 Task: Create a due date automation trigger when advanced on, 2 working days before a card is due add fields without custom field "Resume" set to a date between 1 and 7 days from now at 11:00 AM.
Action: Mouse moved to (1118, 310)
Screenshot: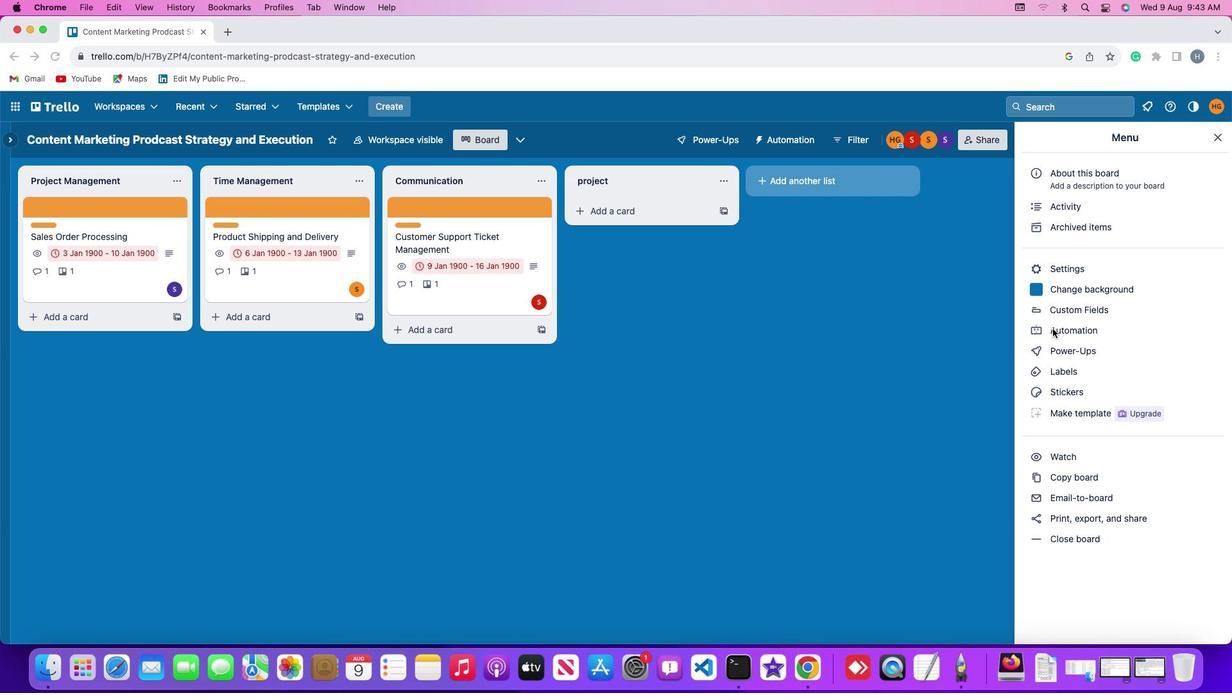 
Action: Mouse pressed left at (1118, 310)
Screenshot: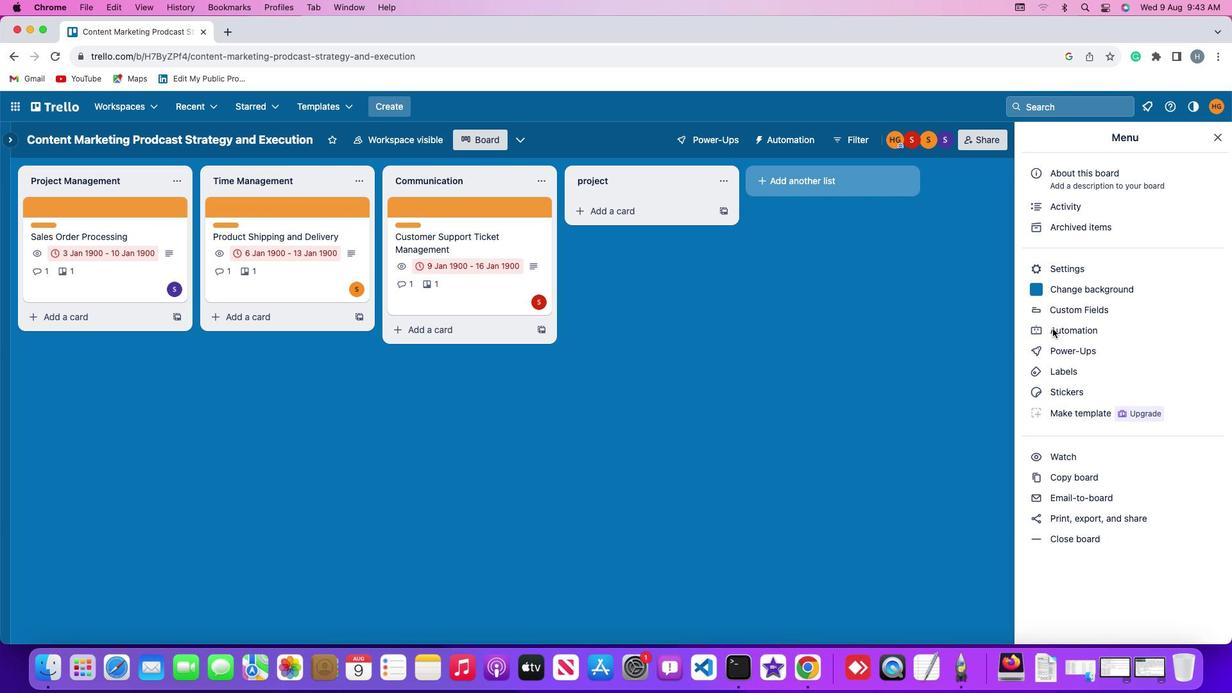 
Action: Mouse pressed left at (1118, 310)
Screenshot: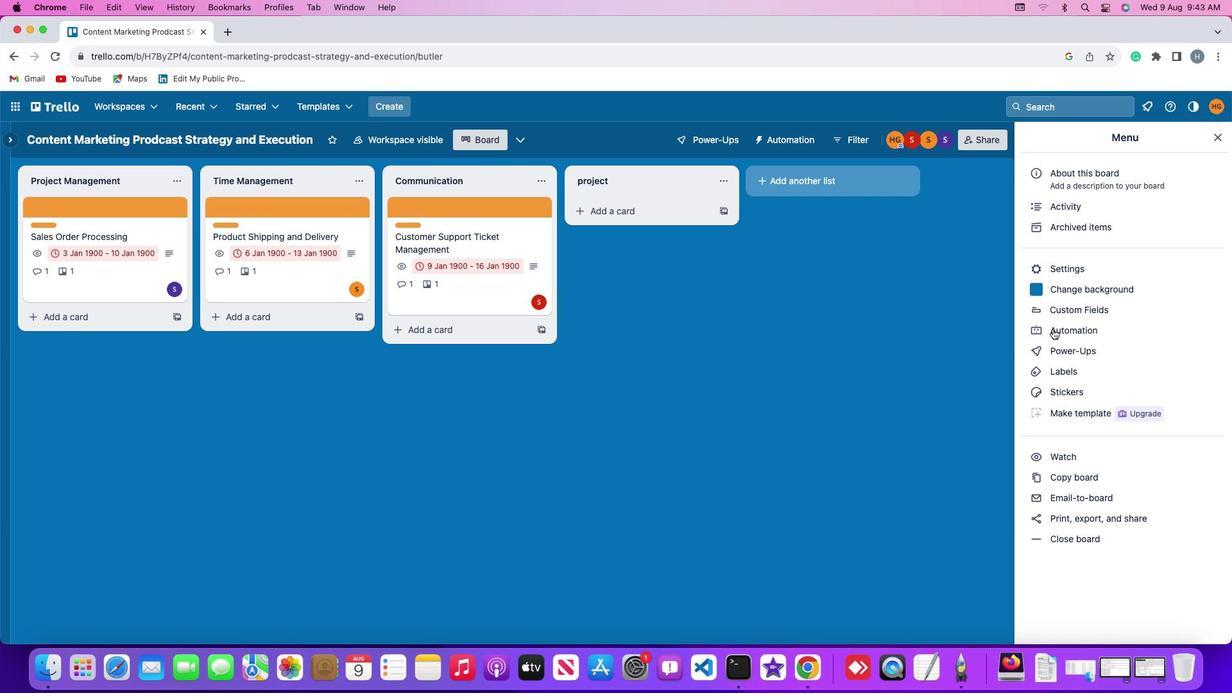 
Action: Mouse moved to (50, 288)
Screenshot: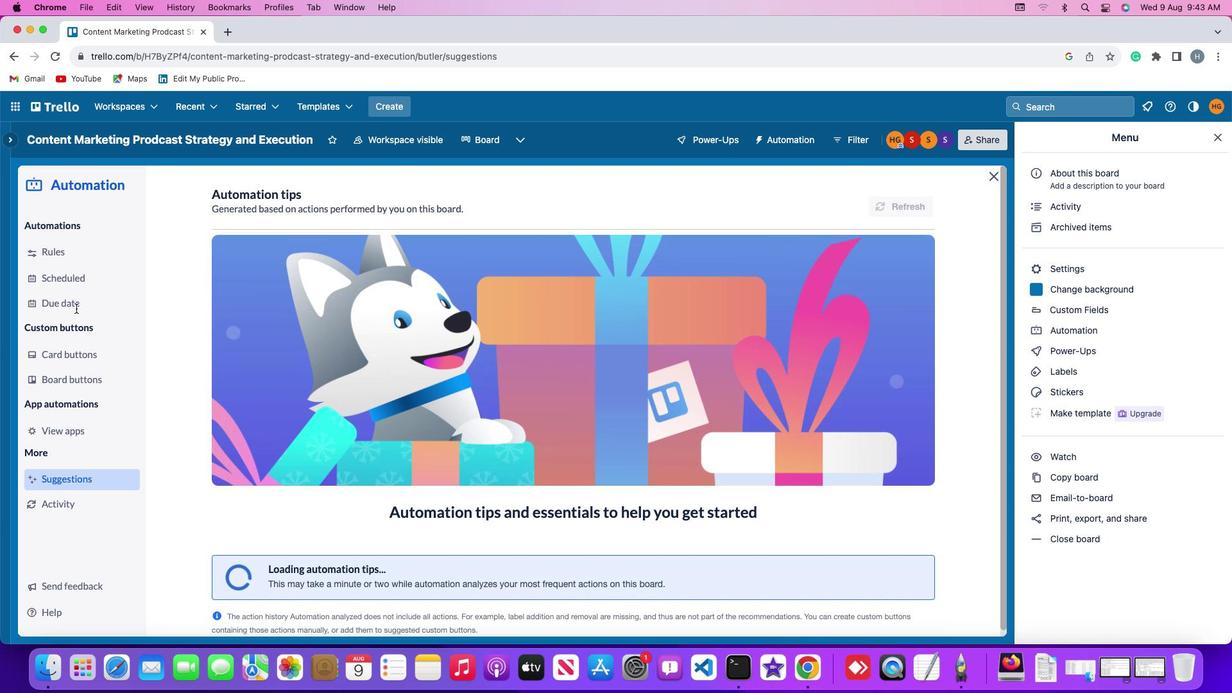 
Action: Mouse pressed left at (50, 288)
Screenshot: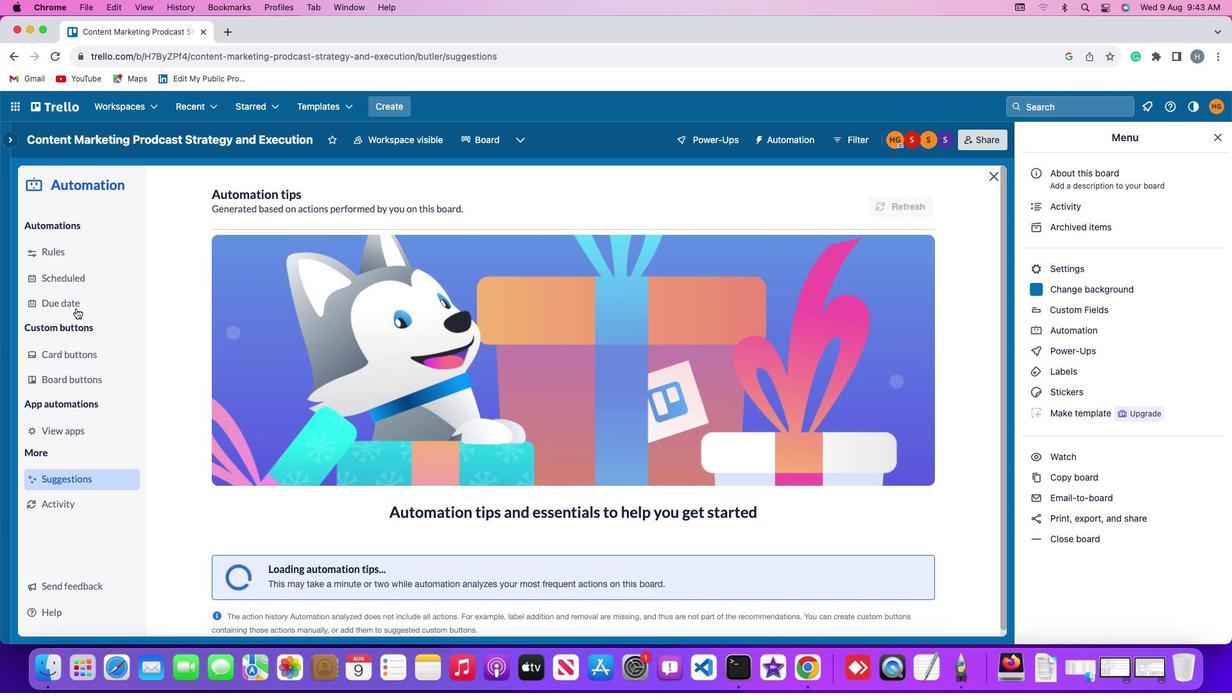 
Action: Mouse moved to (896, 170)
Screenshot: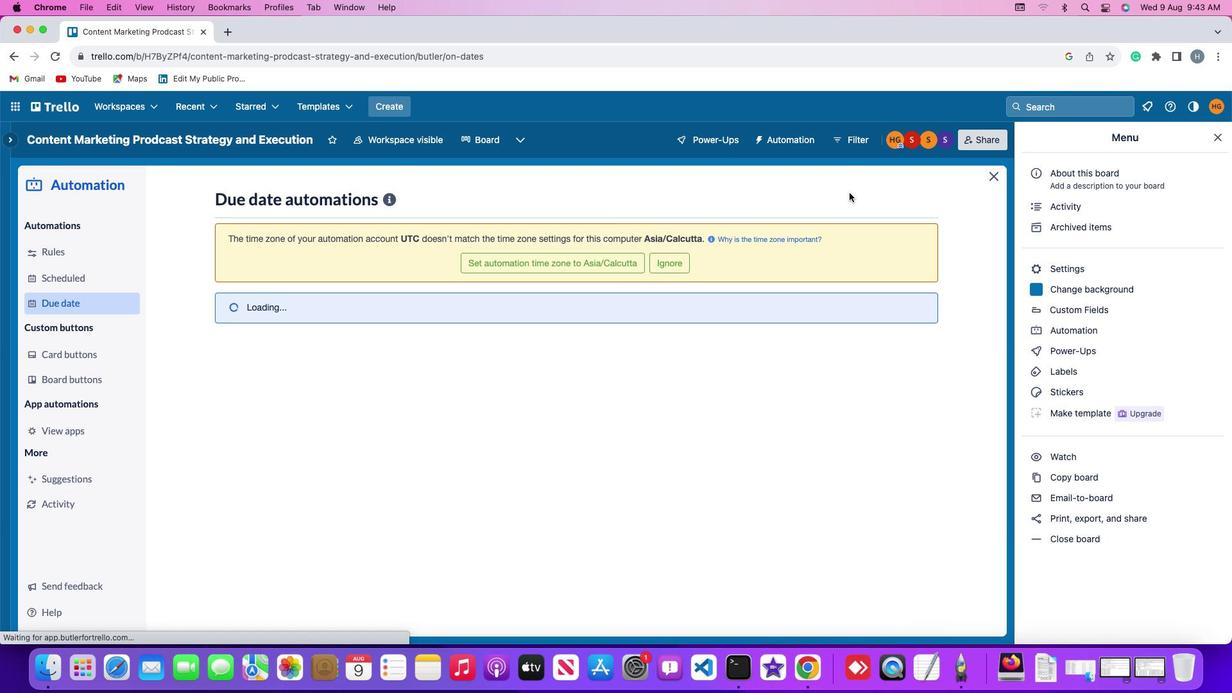 
Action: Mouse pressed left at (896, 170)
Screenshot: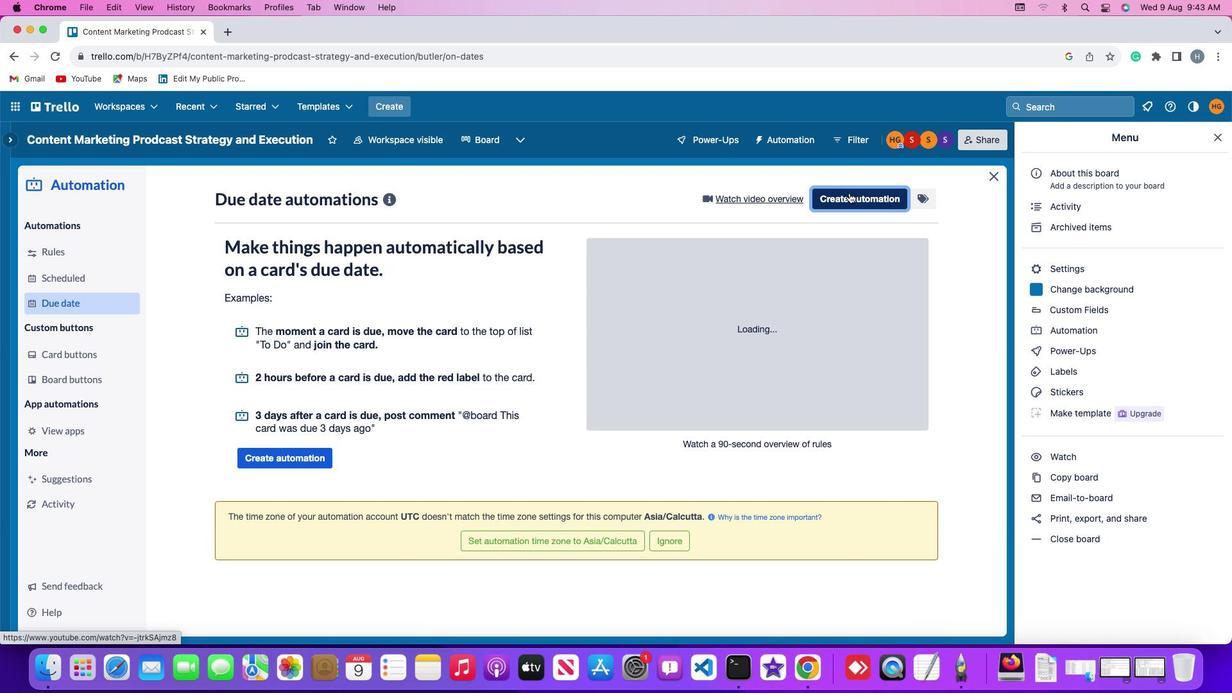 
Action: Mouse moved to (305, 303)
Screenshot: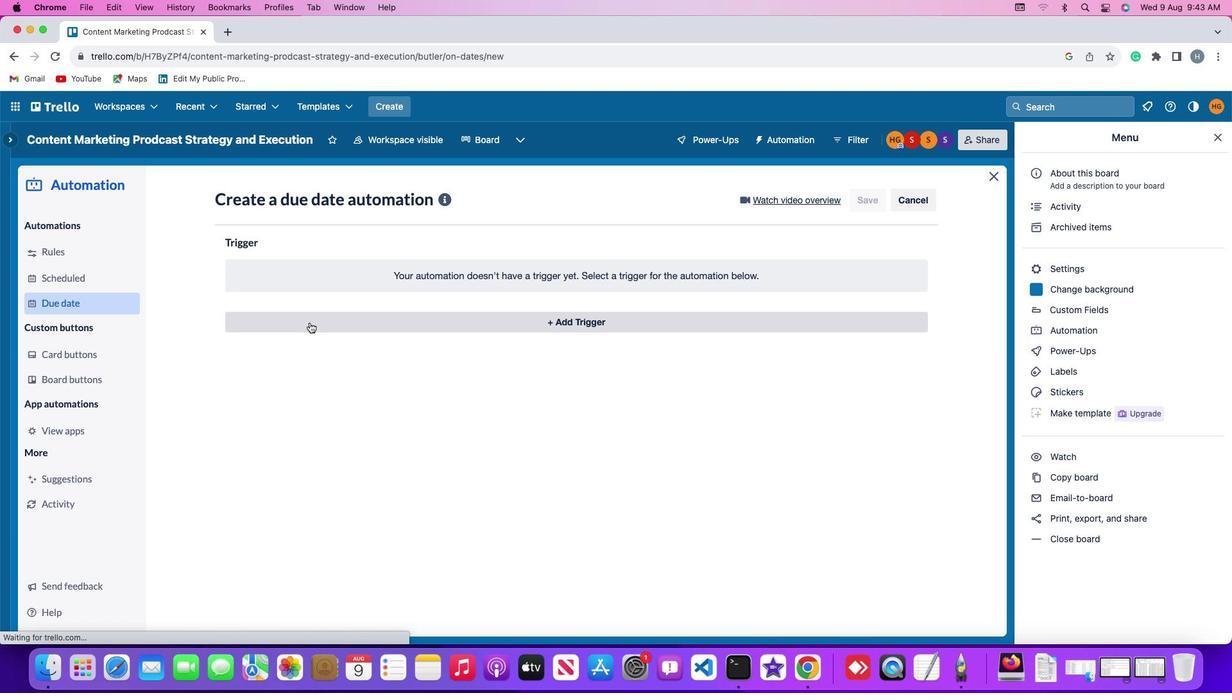 
Action: Mouse pressed left at (305, 303)
Screenshot: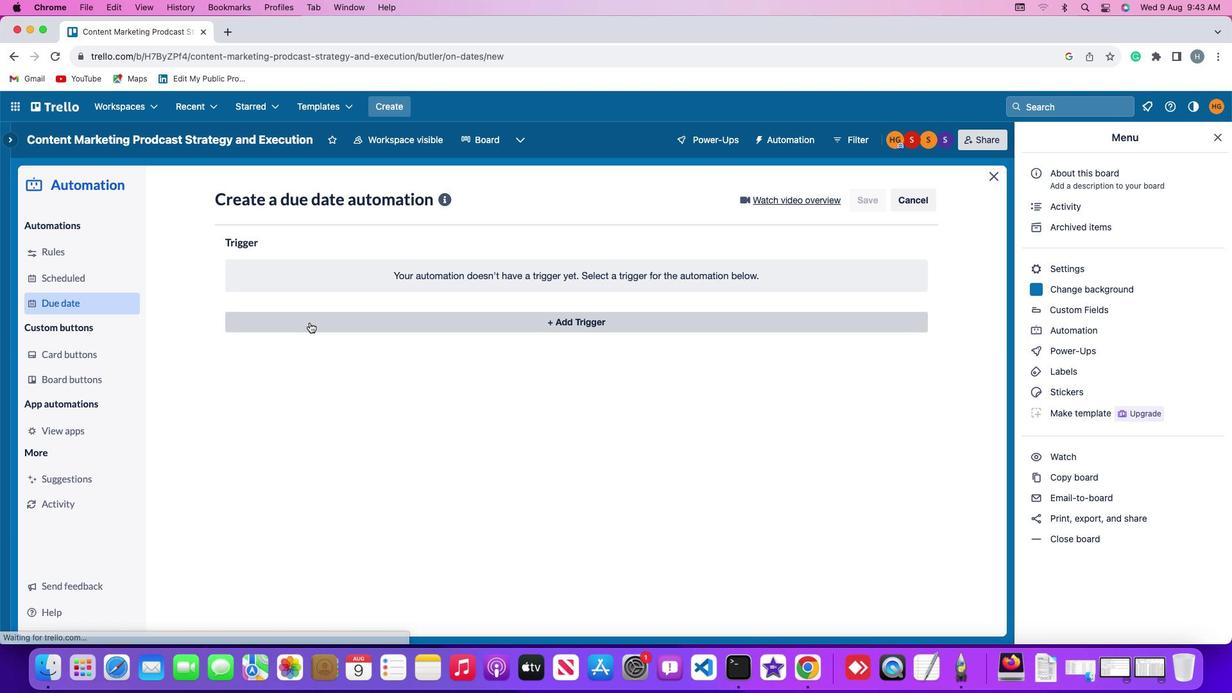 
Action: Mouse moved to (242, 509)
Screenshot: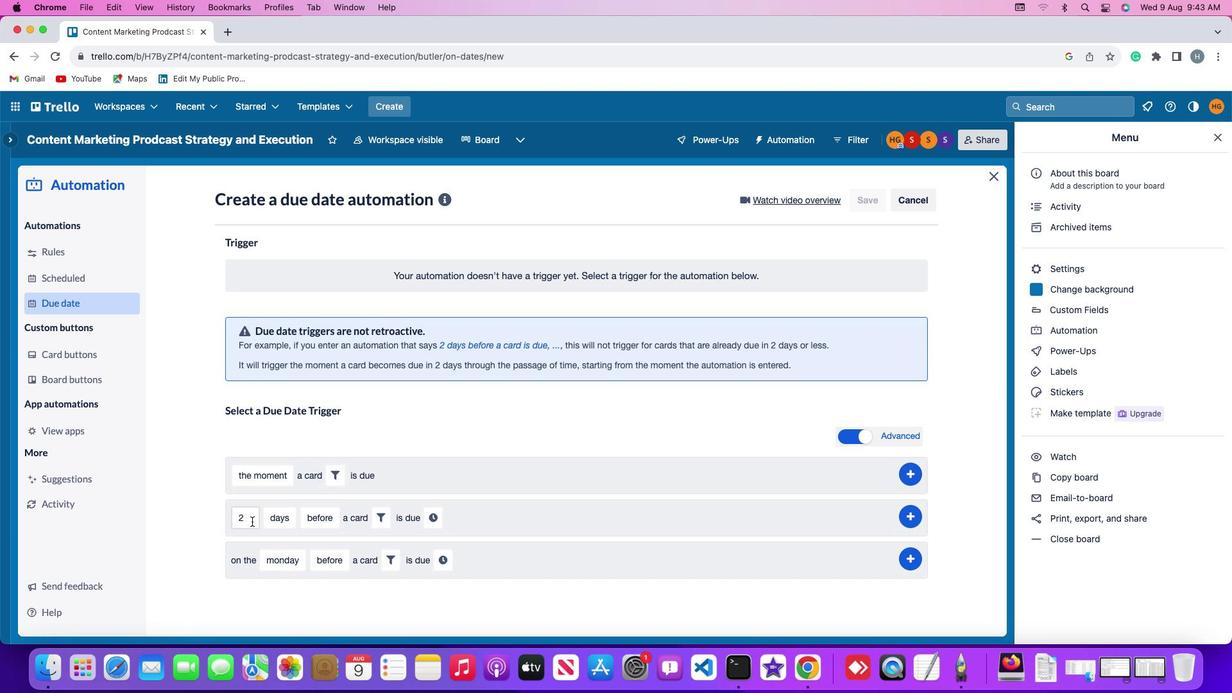 
Action: Mouse pressed left at (242, 509)
Screenshot: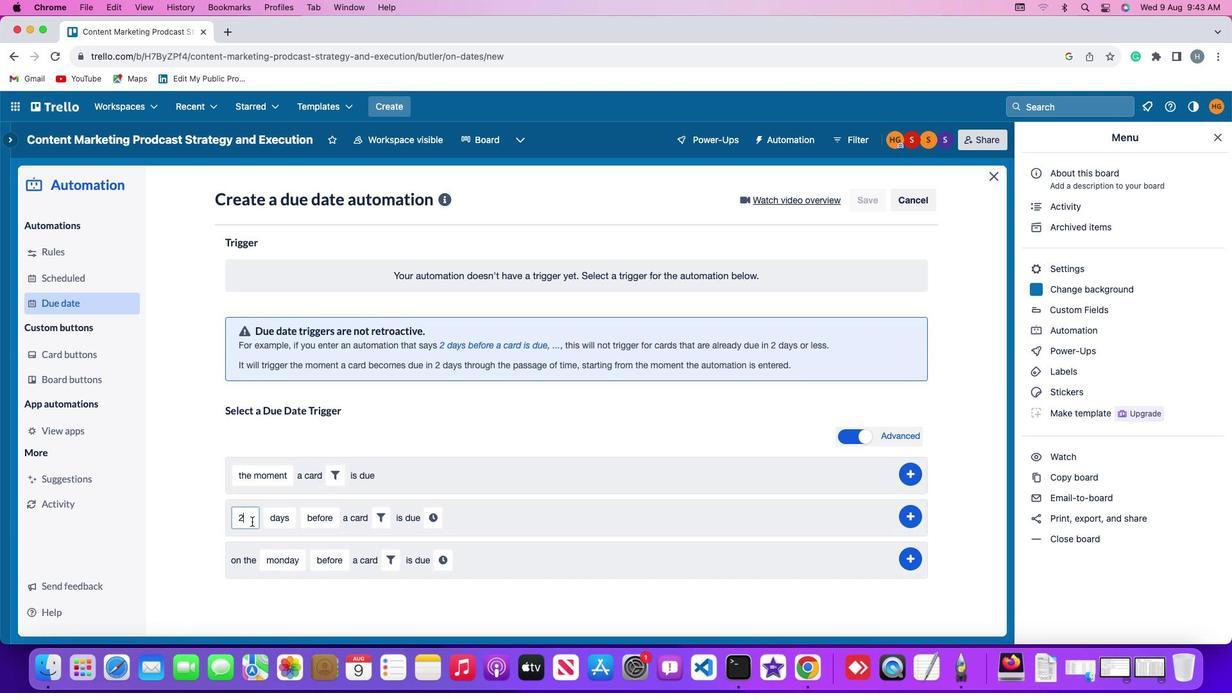 
Action: Key pressed Key.backspace'2'
Screenshot: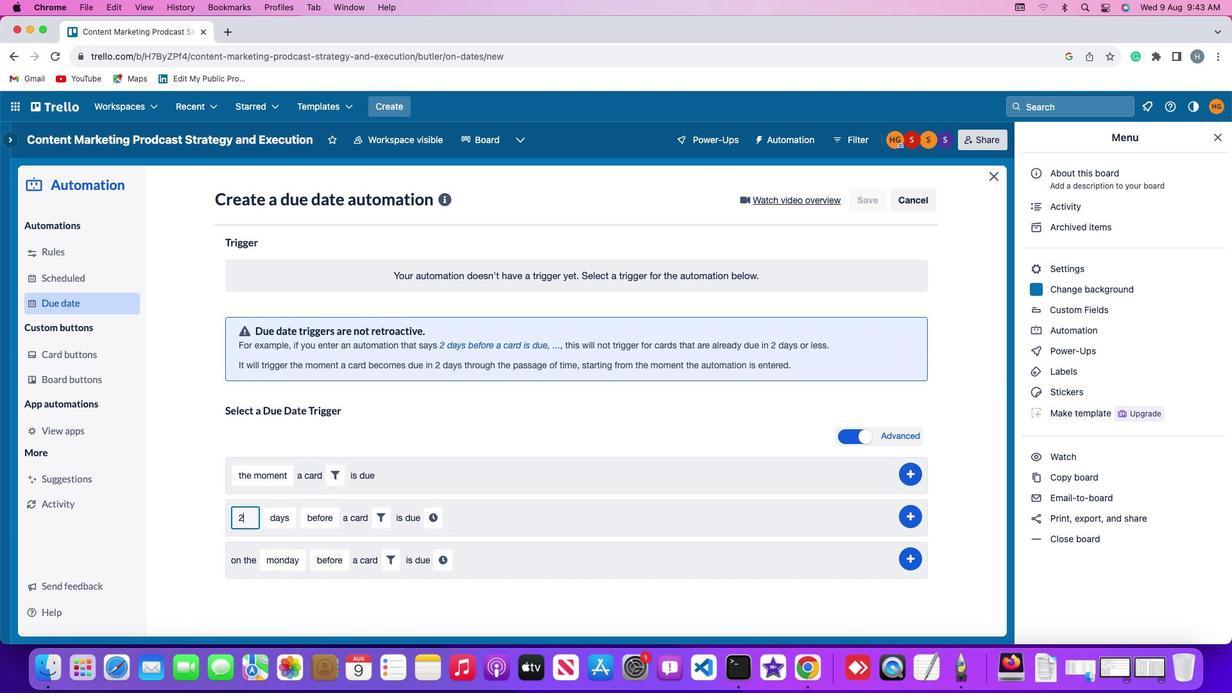 
Action: Mouse moved to (267, 511)
Screenshot: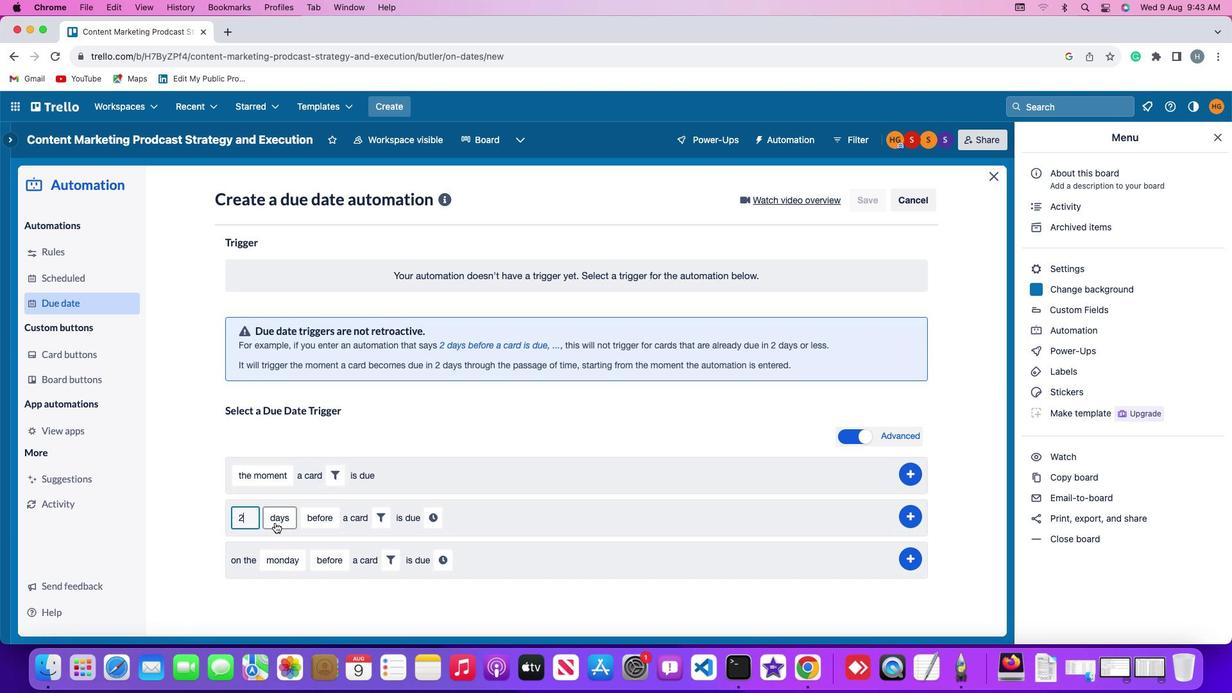
Action: Mouse pressed left at (267, 511)
Screenshot: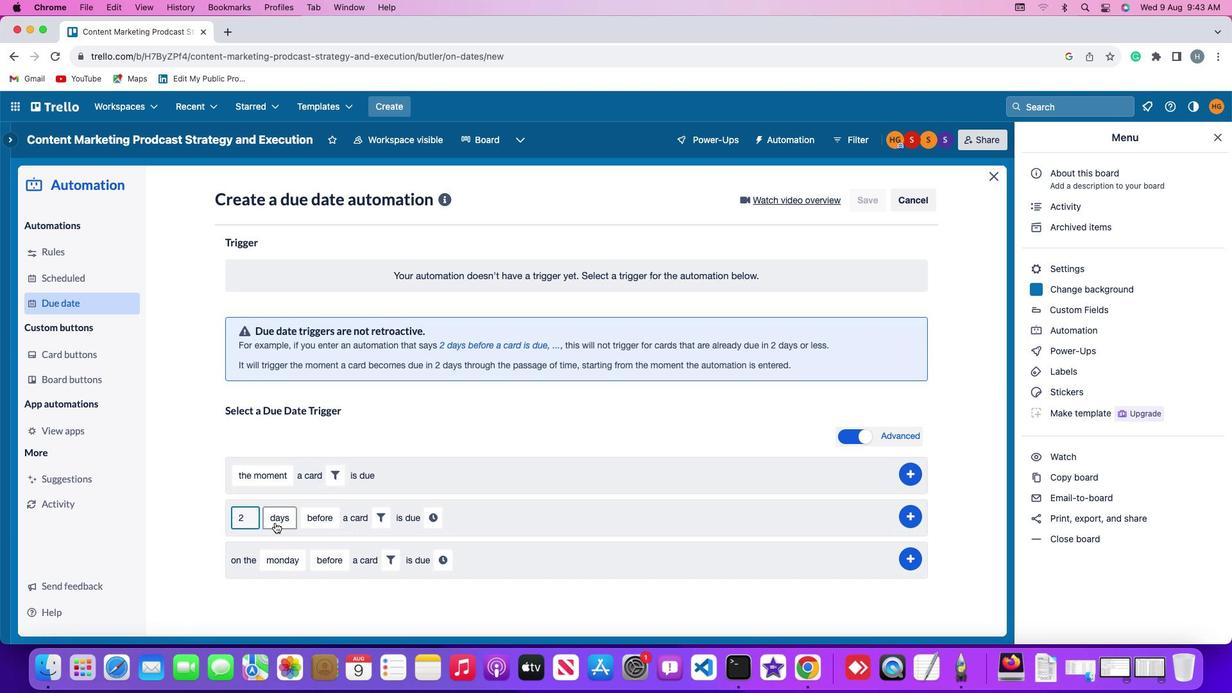 
Action: Mouse moved to (272, 554)
Screenshot: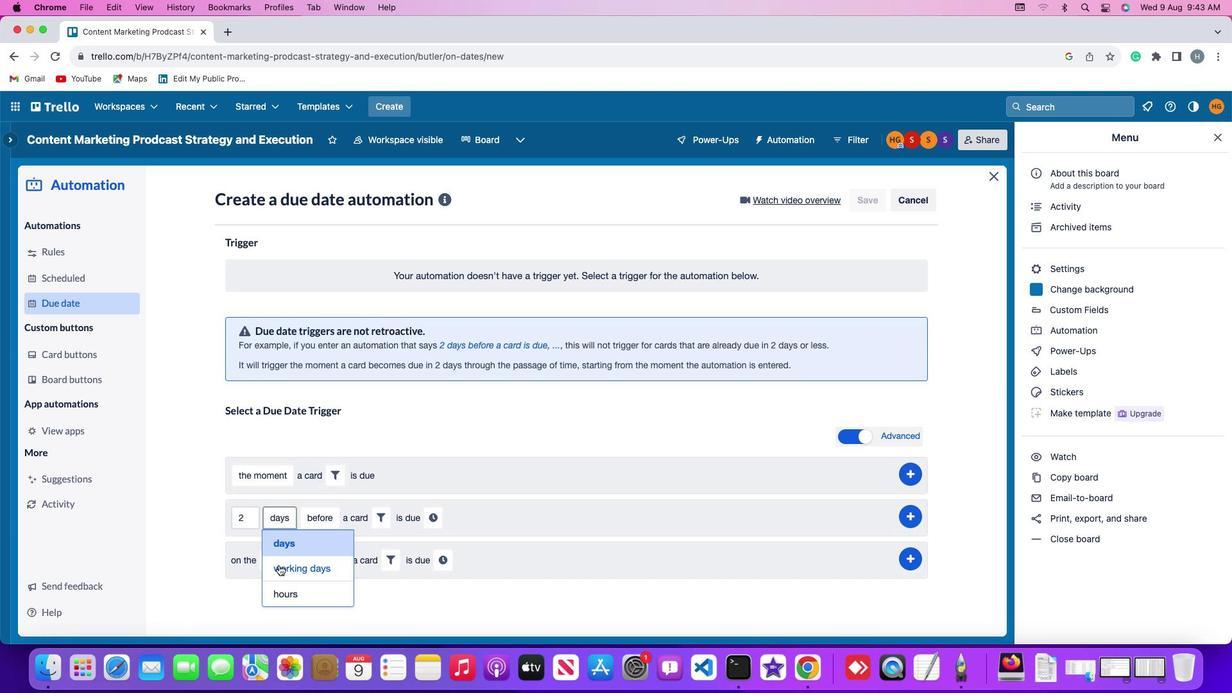 
Action: Mouse pressed left at (272, 554)
Screenshot: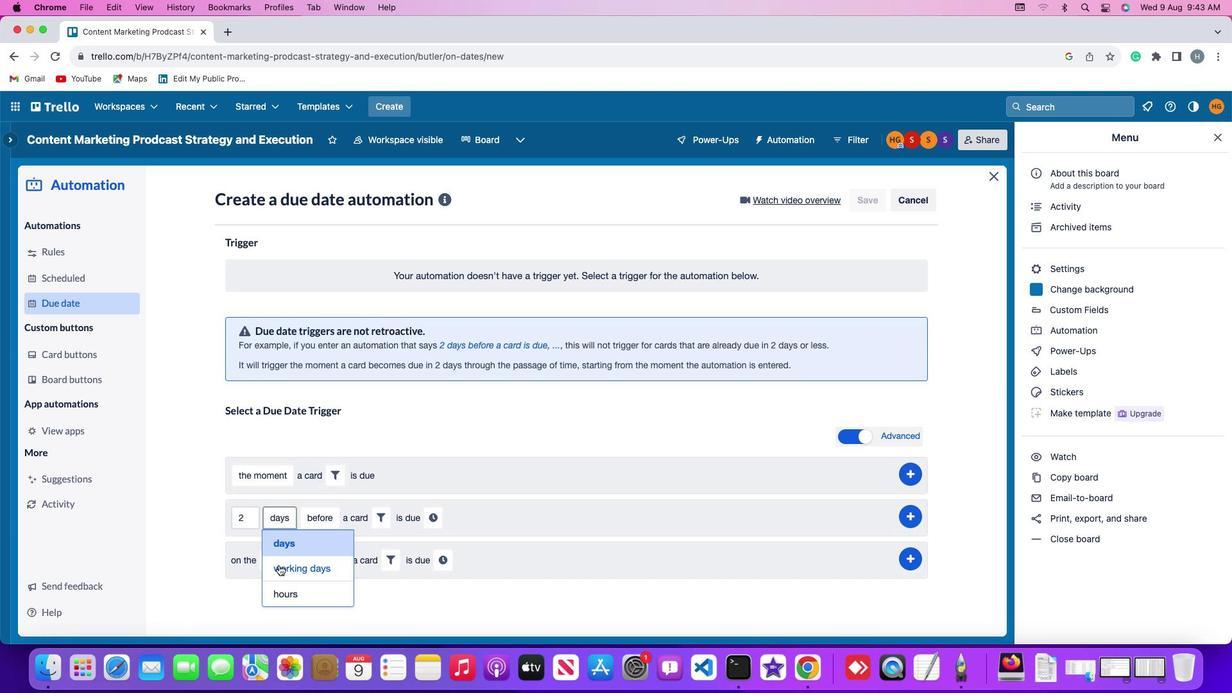 
Action: Mouse moved to (348, 509)
Screenshot: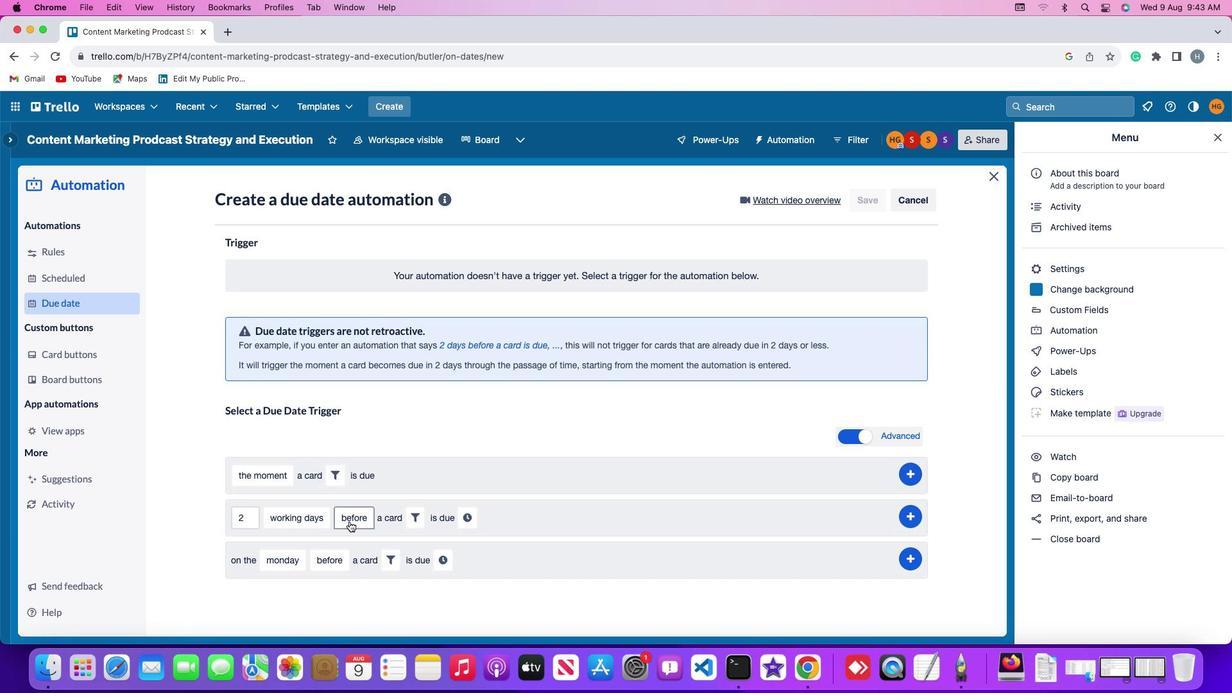 
Action: Mouse pressed left at (348, 509)
Screenshot: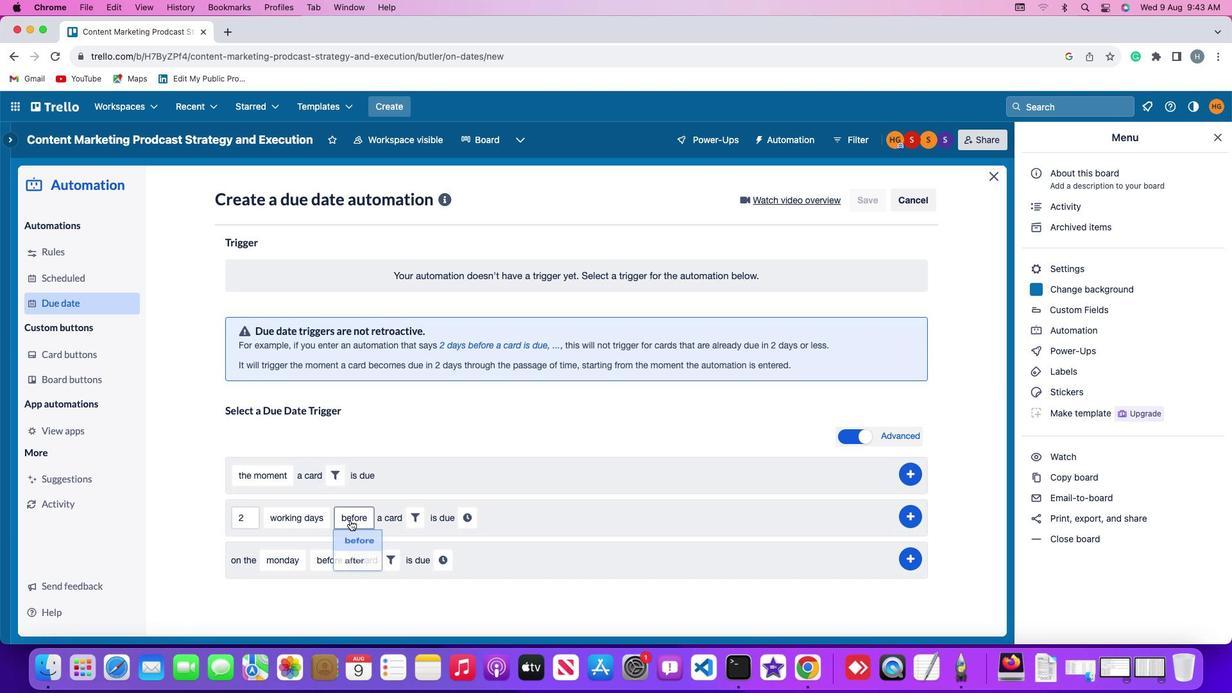 
Action: Mouse moved to (356, 525)
Screenshot: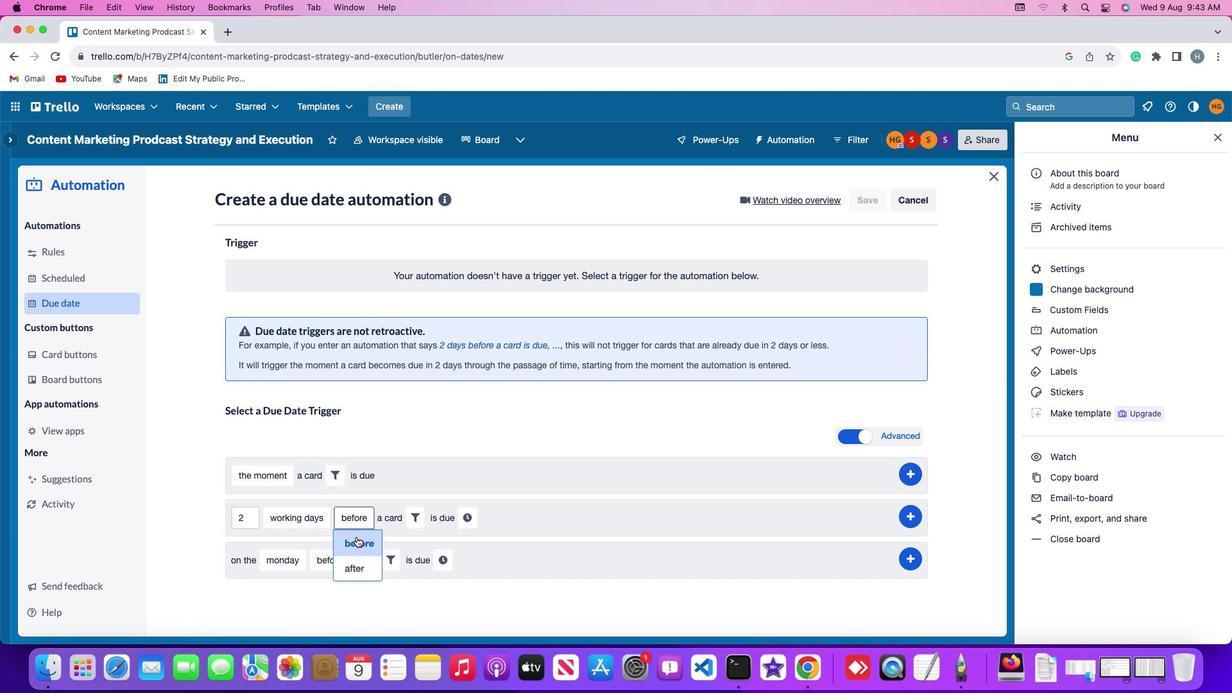 
Action: Mouse pressed left at (356, 525)
Screenshot: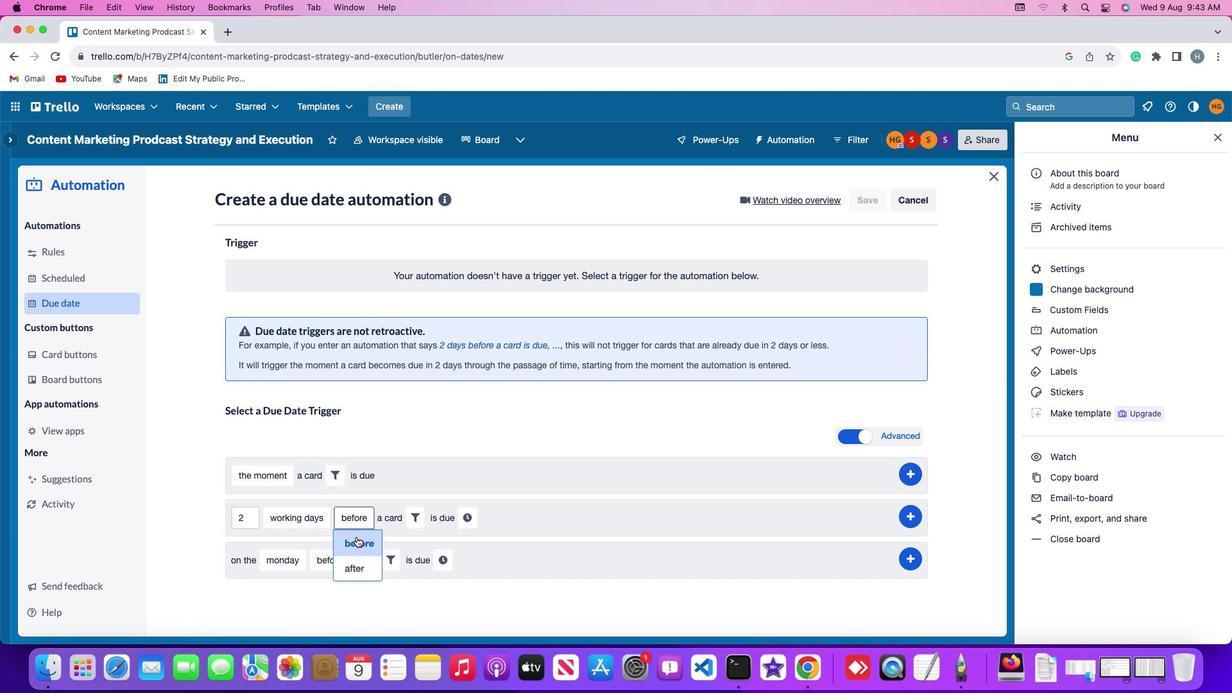 
Action: Mouse moved to (421, 503)
Screenshot: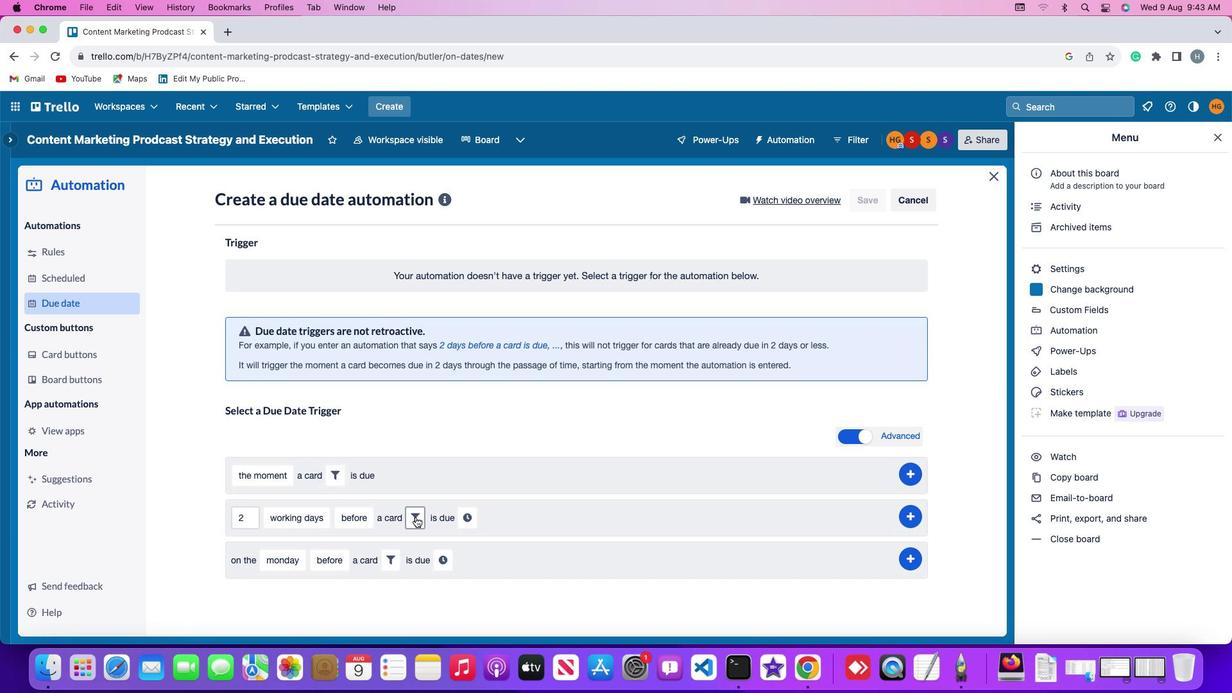 
Action: Mouse pressed left at (421, 503)
Screenshot: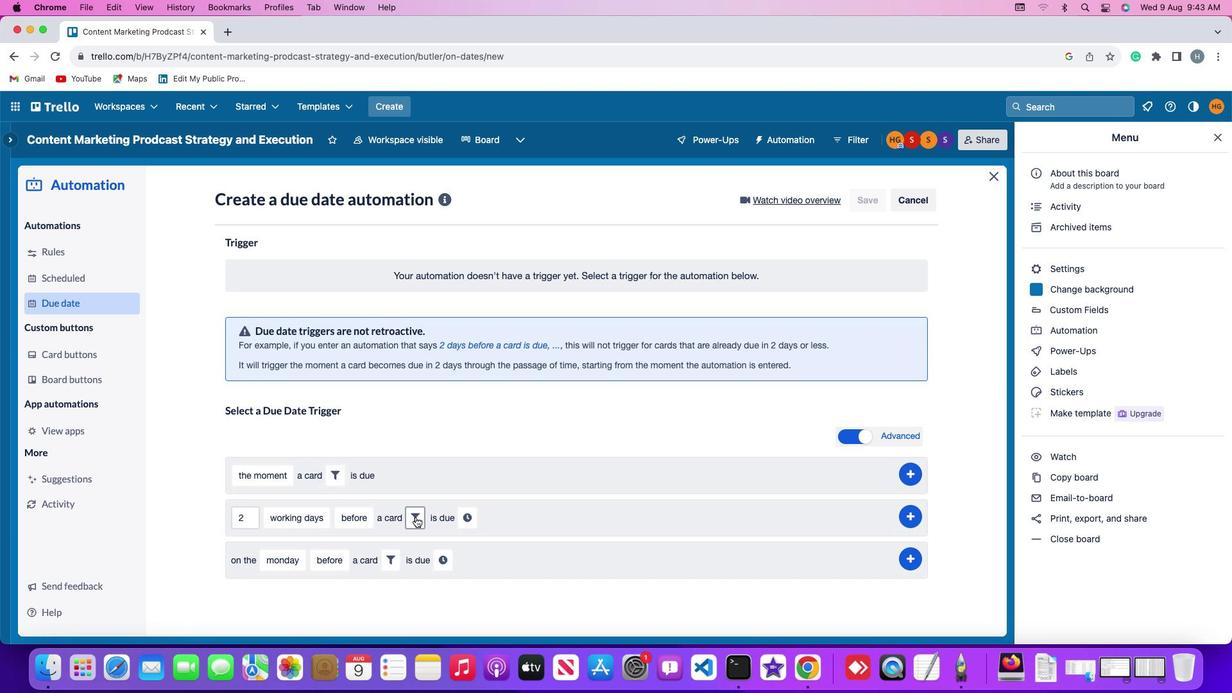 
Action: Mouse moved to (657, 548)
Screenshot: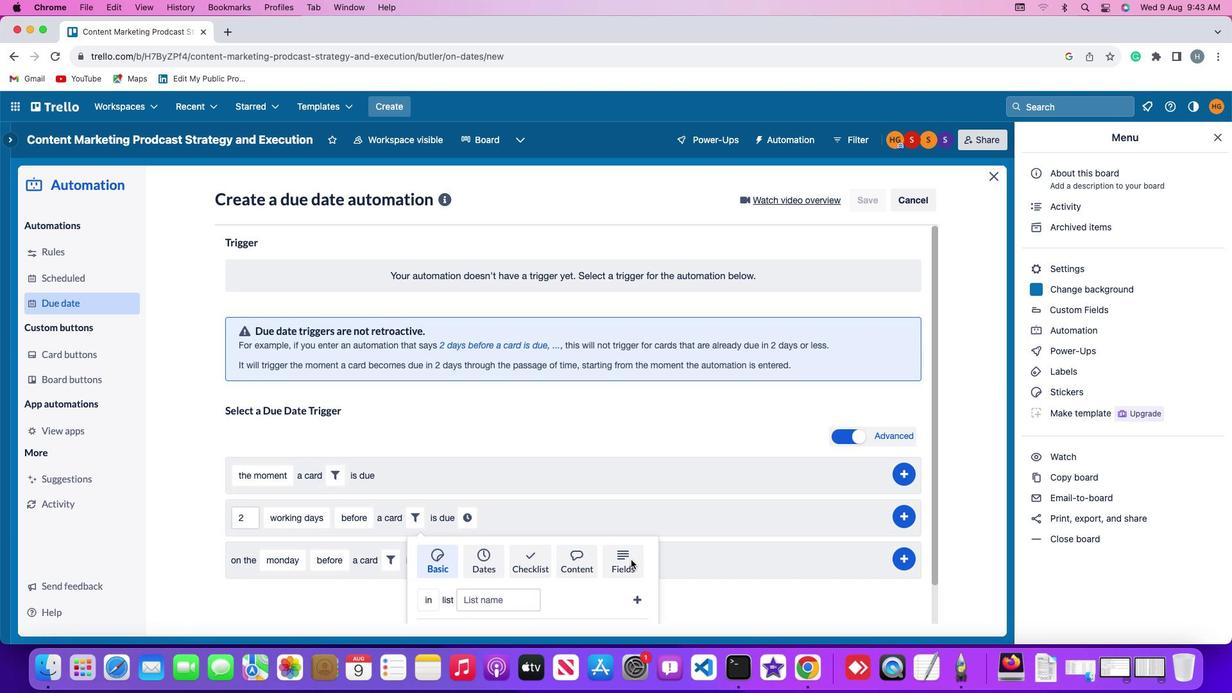 
Action: Mouse pressed left at (657, 548)
Screenshot: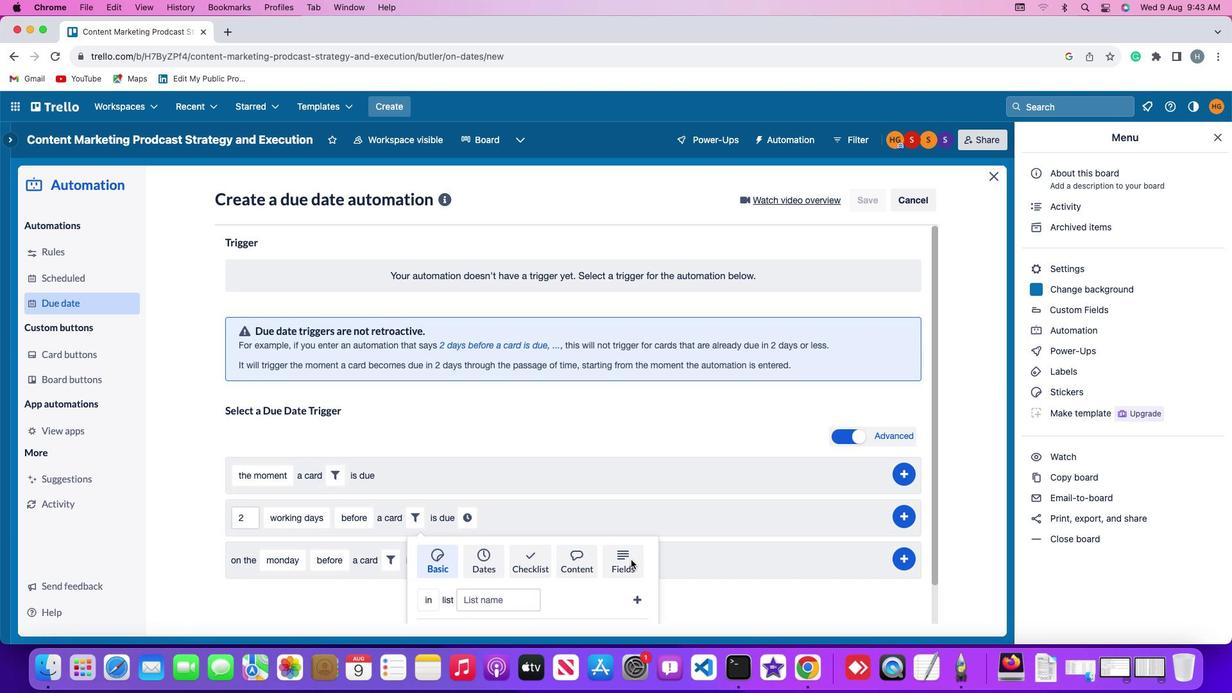 
Action: Mouse moved to (382, 582)
Screenshot: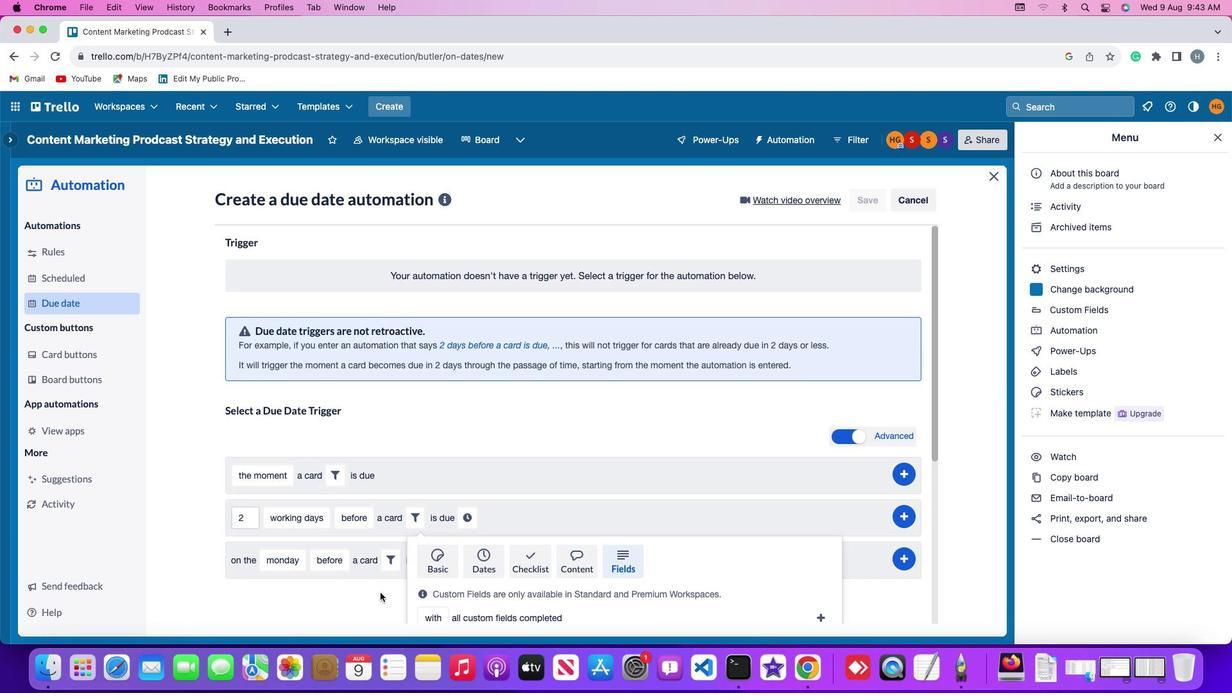 
Action: Mouse scrolled (382, 582) with delta (-33, -29)
Screenshot: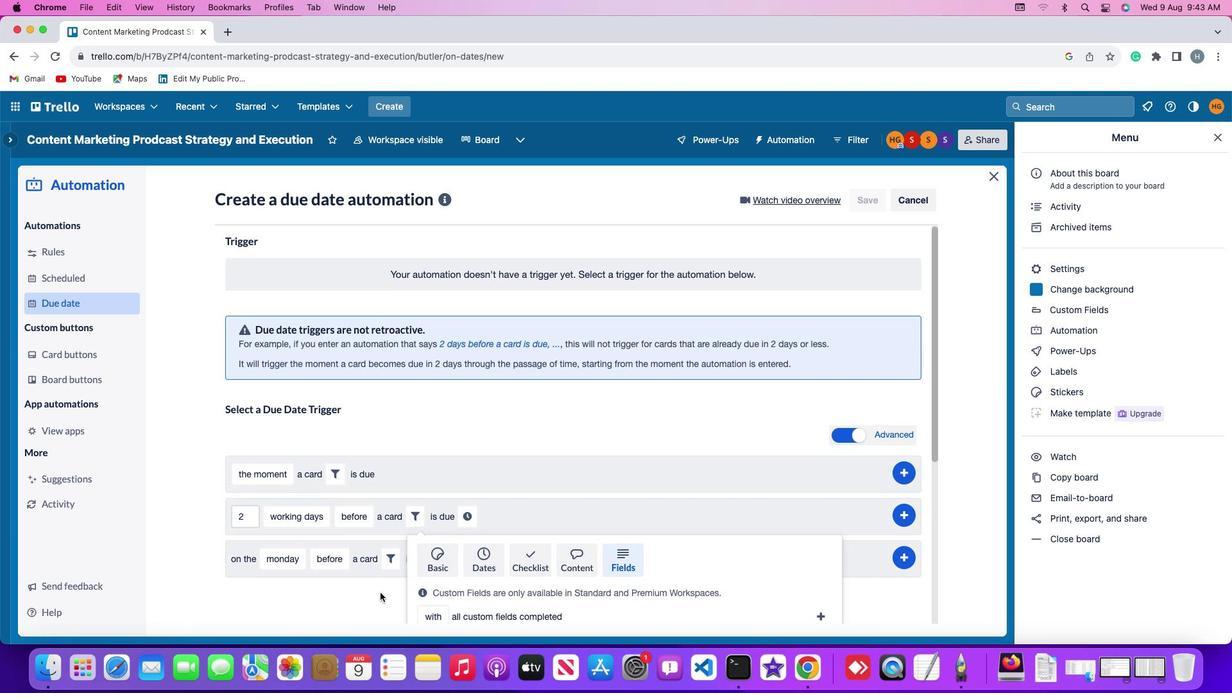 
Action: Mouse scrolled (382, 582) with delta (-33, -29)
Screenshot: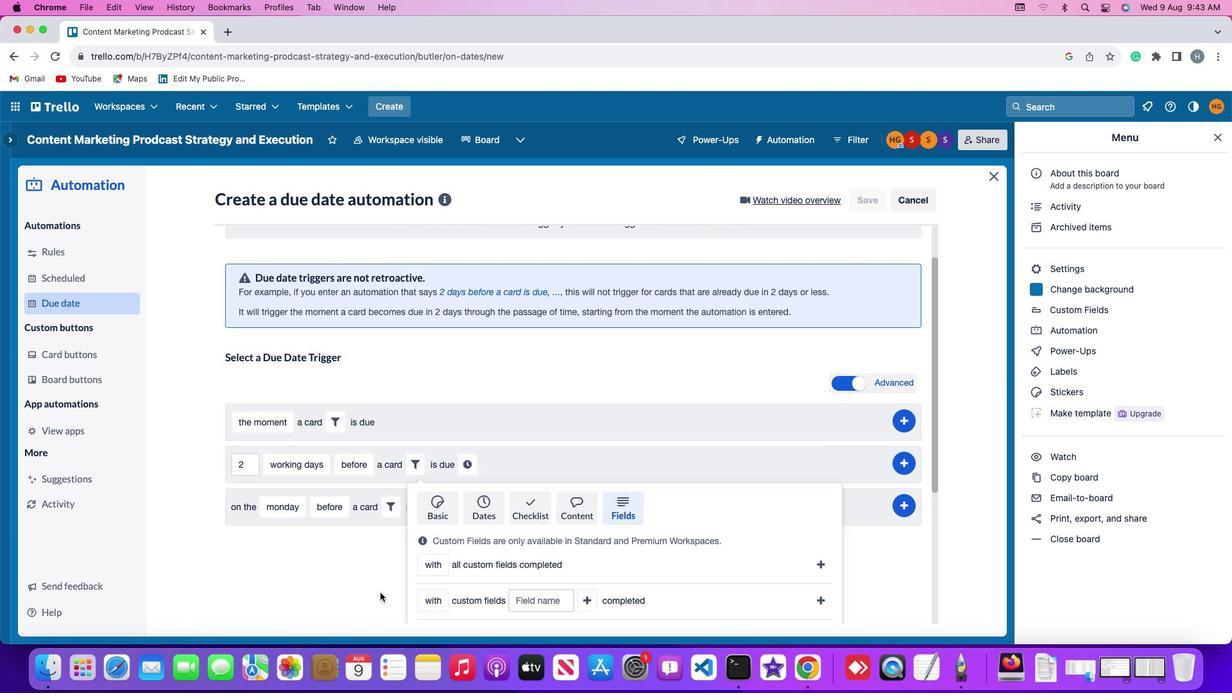 
Action: Mouse scrolled (382, 582) with delta (-33, -31)
Screenshot: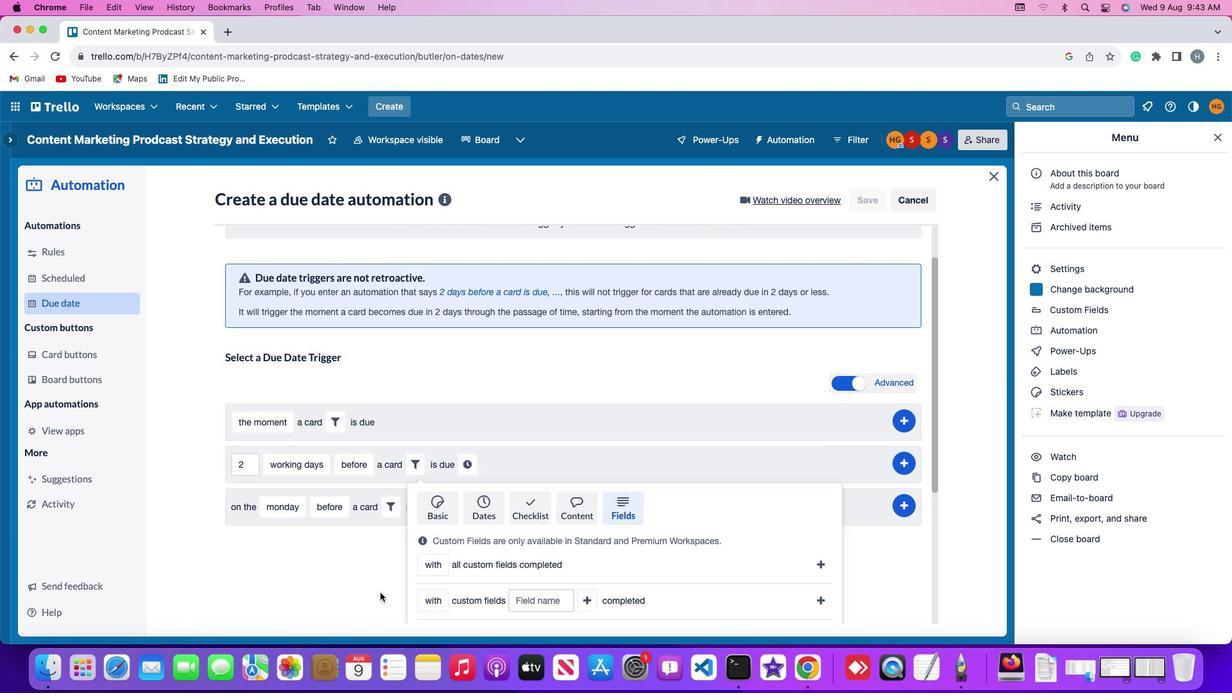 
Action: Mouse scrolled (382, 582) with delta (-33, -32)
Screenshot: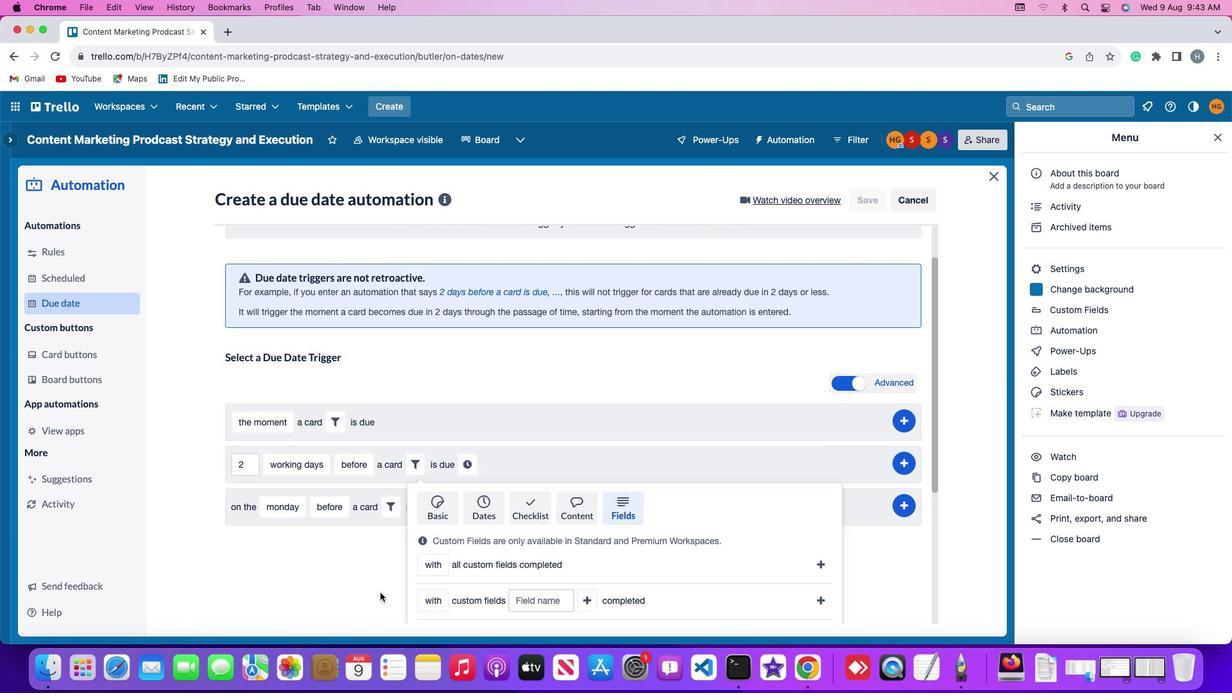 
Action: Mouse scrolled (382, 582) with delta (-33, -32)
Screenshot: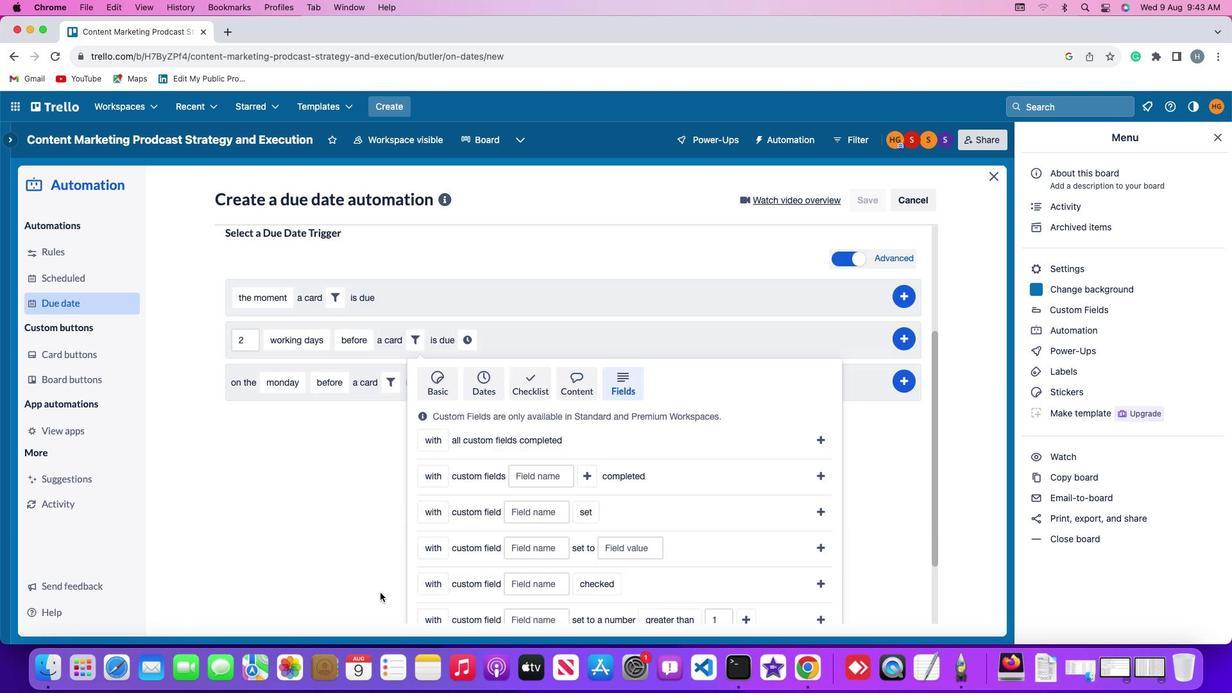 
Action: Mouse scrolled (382, 582) with delta (-33, -33)
Screenshot: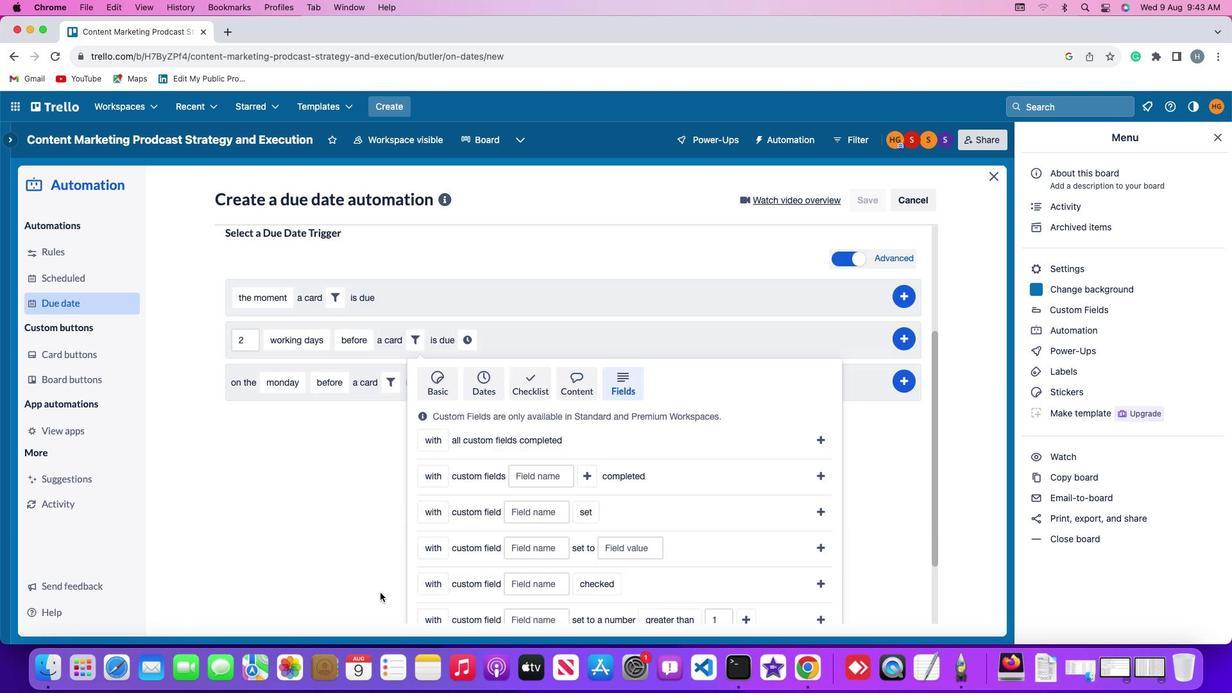 
Action: Mouse scrolled (382, 582) with delta (-33, -29)
Screenshot: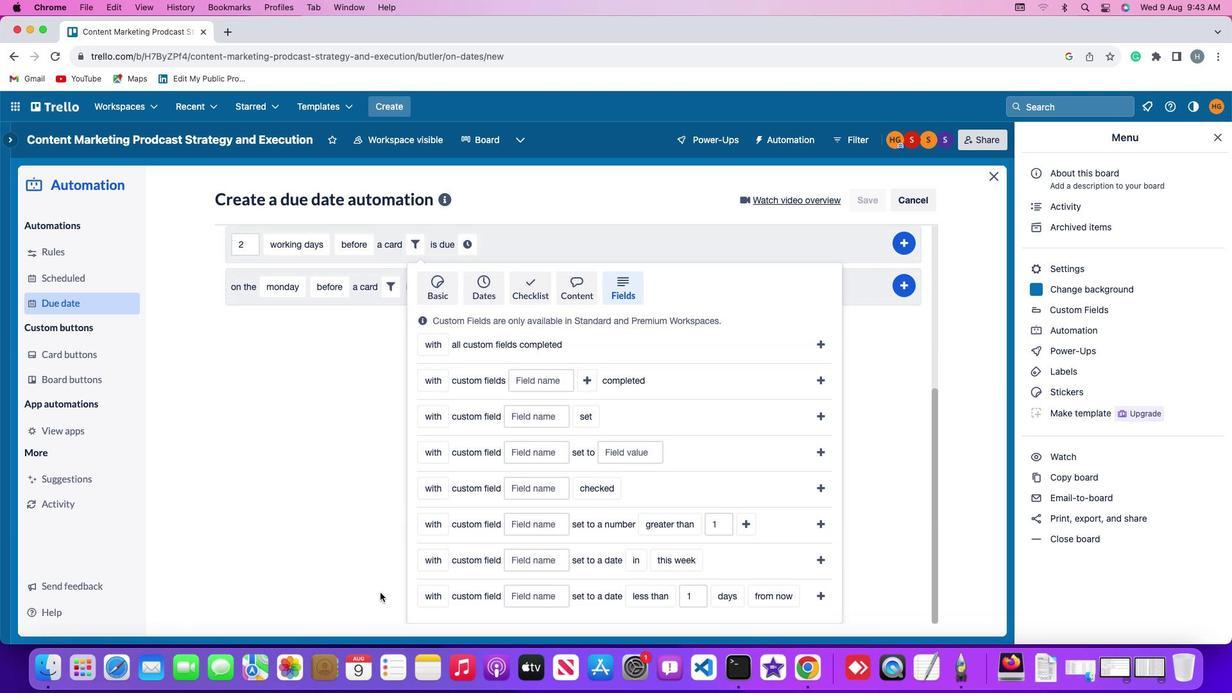 
Action: Mouse scrolled (382, 582) with delta (-33, -29)
Screenshot: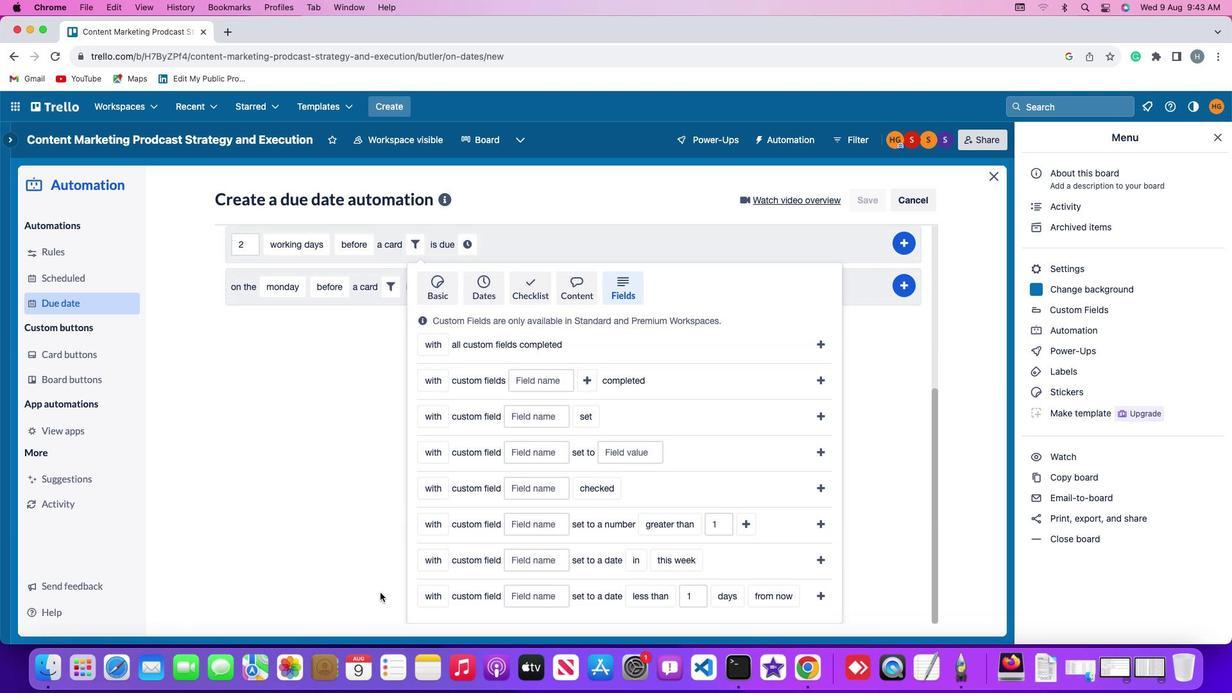 
Action: Mouse scrolled (382, 582) with delta (-33, -30)
Screenshot: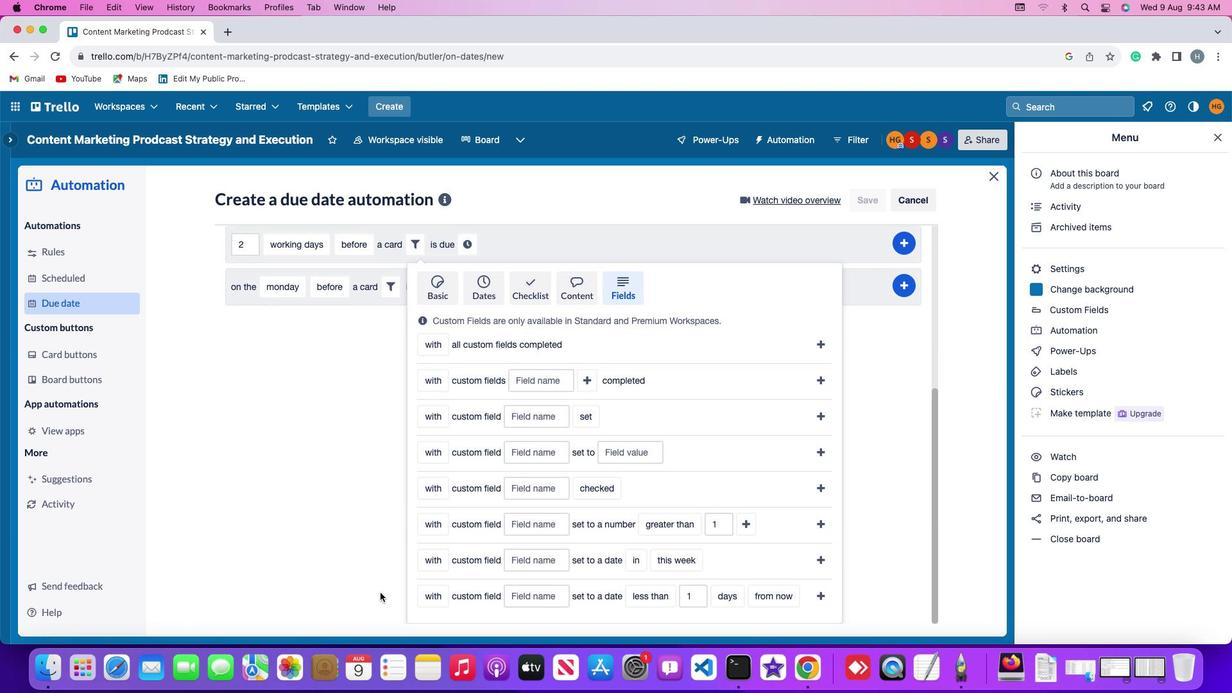
Action: Mouse scrolled (382, 582) with delta (-33, -32)
Screenshot: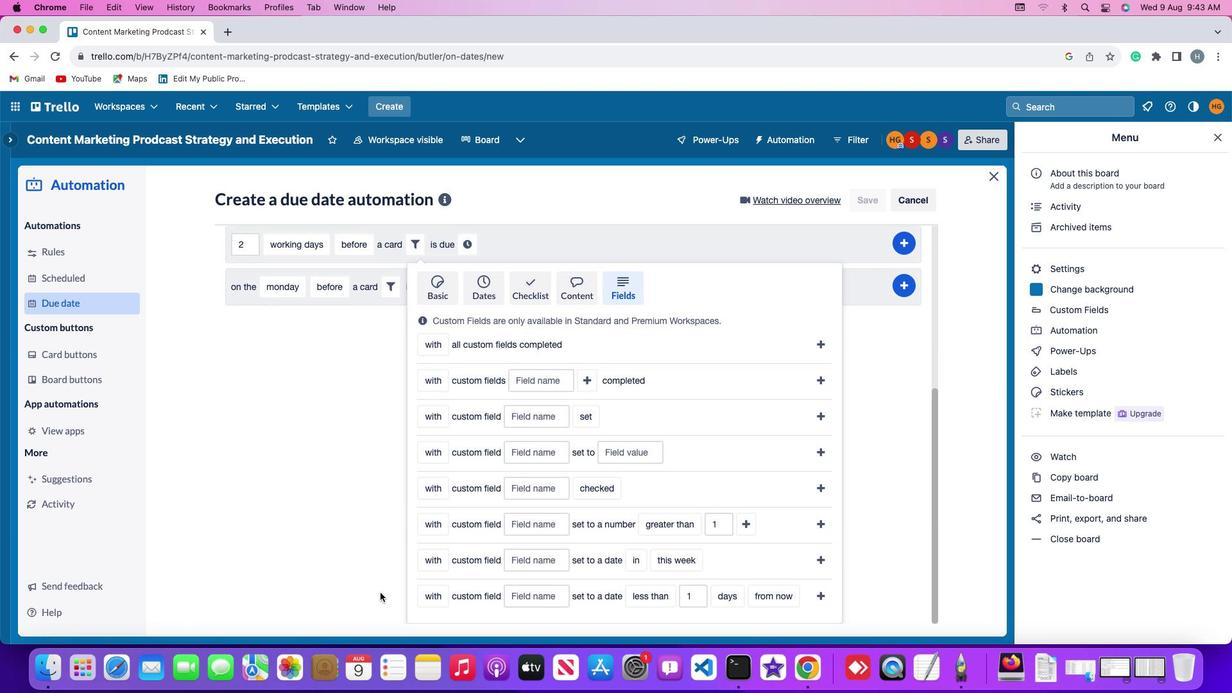 
Action: Mouse scrolled (382, 582) with delta (-33, -32)
Screenshot: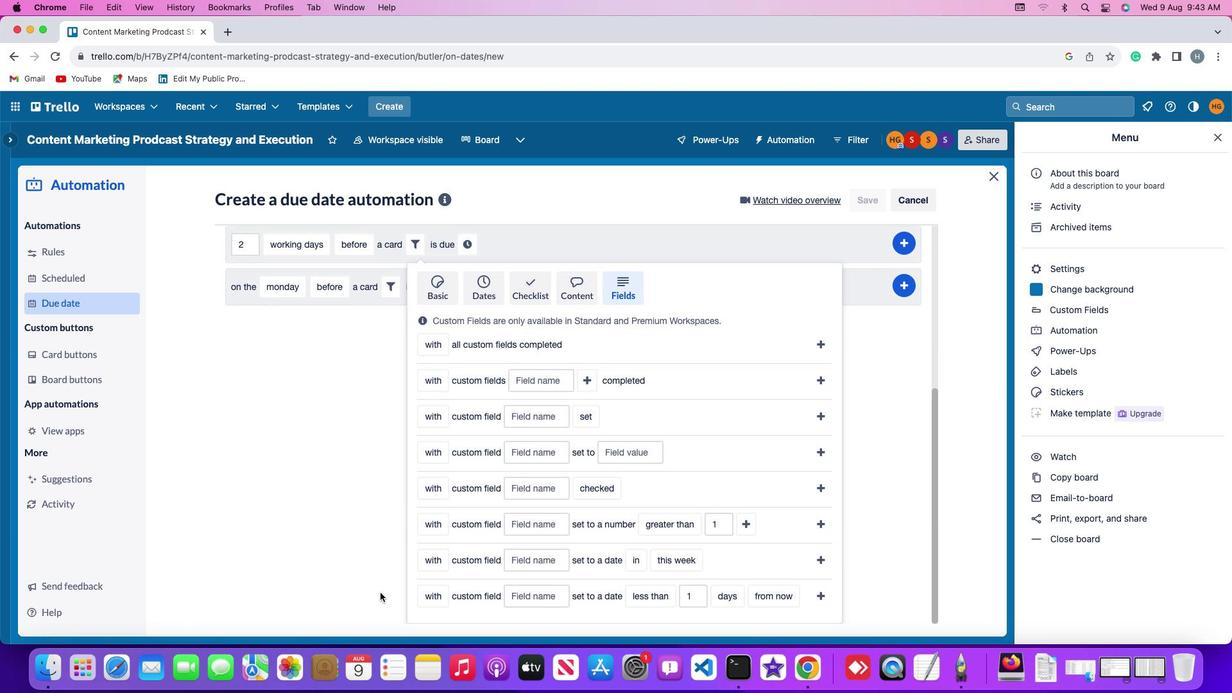 
Action: Mouse moved to (434, 583)
Screenshot: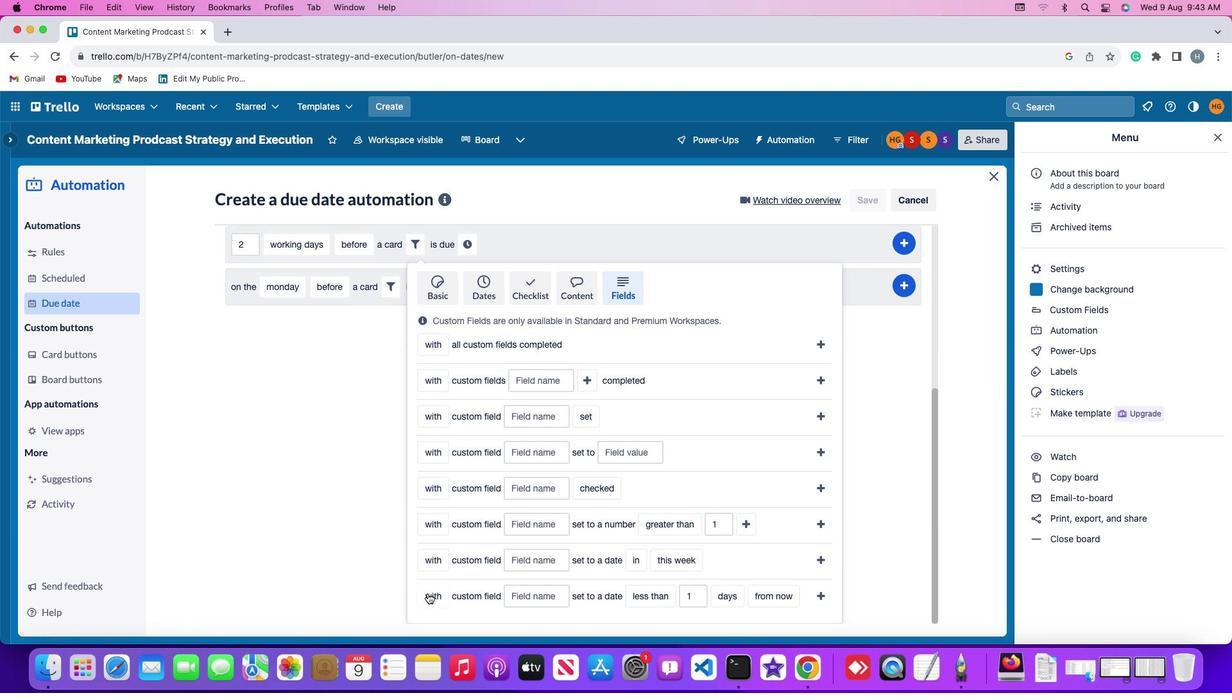
Action: Mouse pressed left at (434, 583)
Screenshot: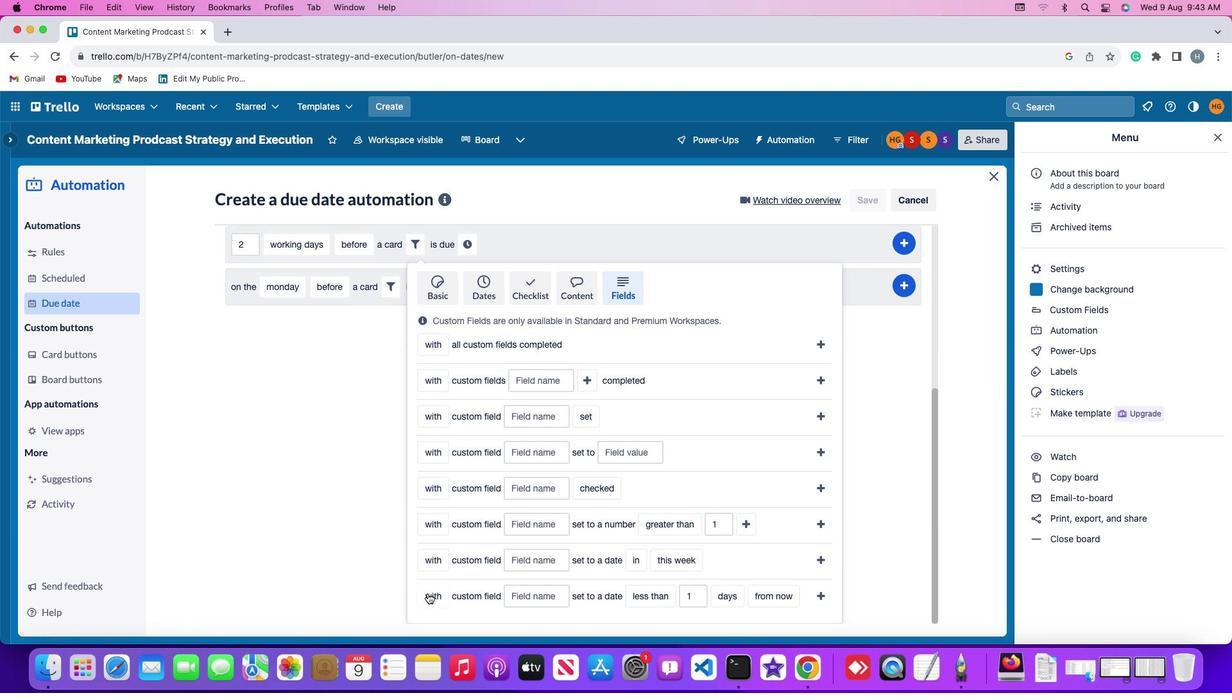 
Action: Mouse moved to (448, 563)
Screenshot: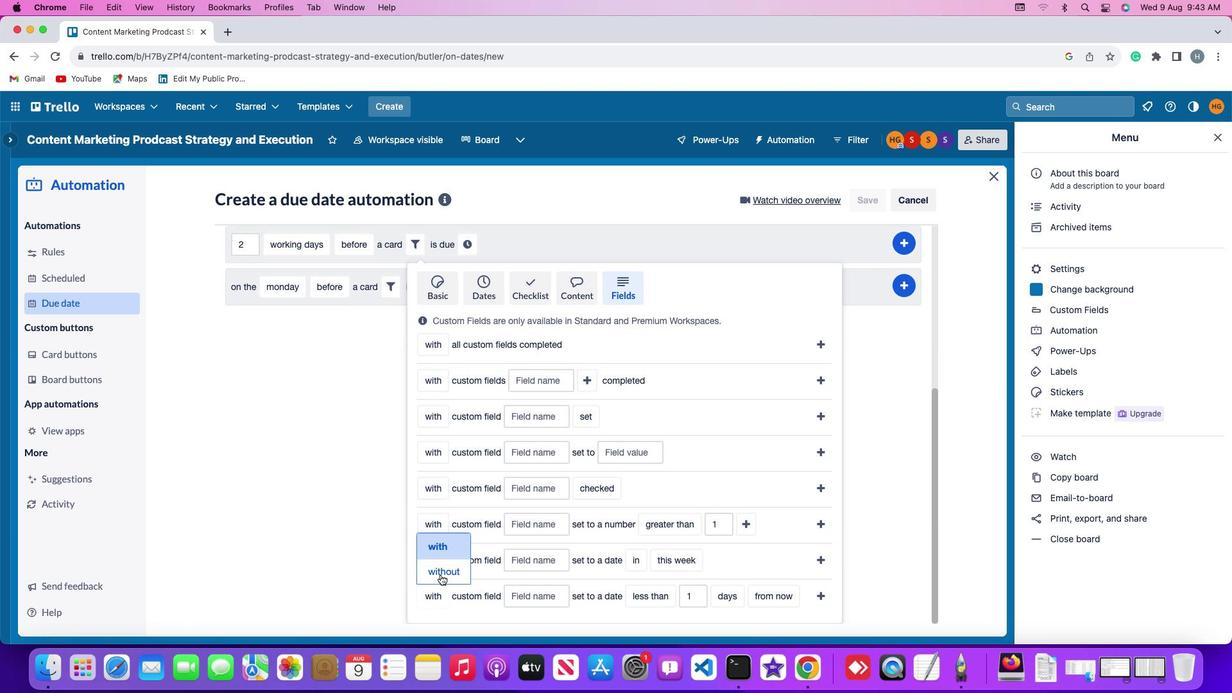 
Action: Mouse pressed left at (448, 563)
Screenshot: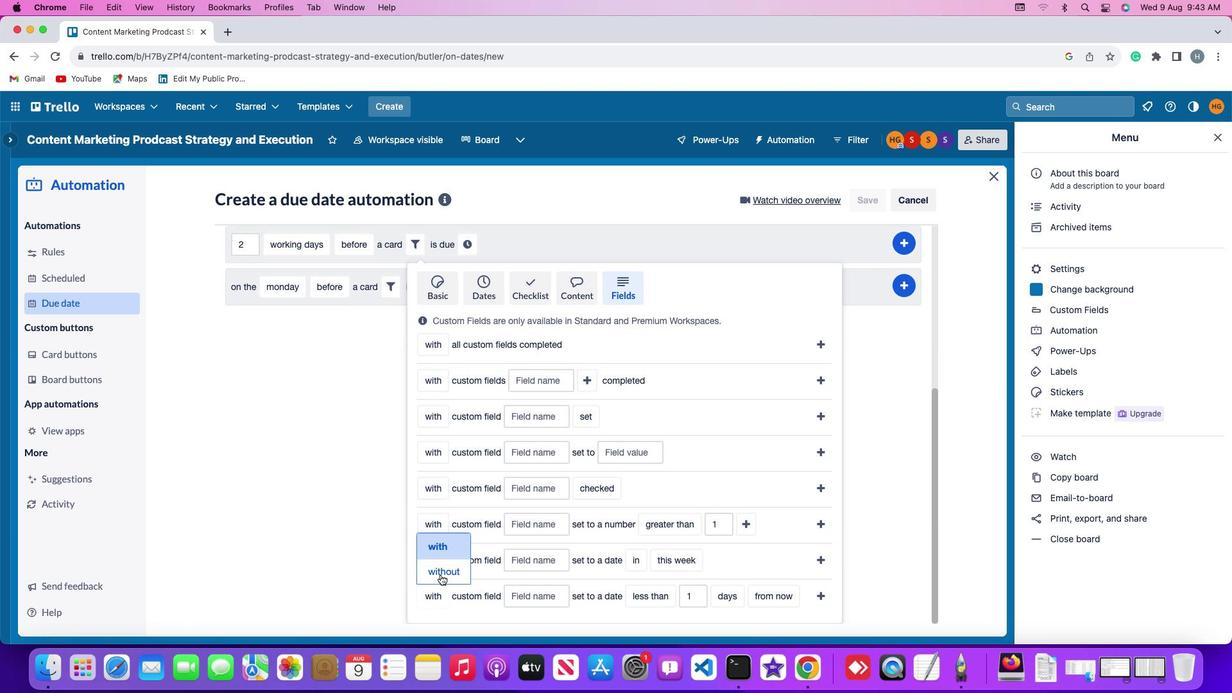 
Action: Mouse moved to (568, 588)
Screenshot: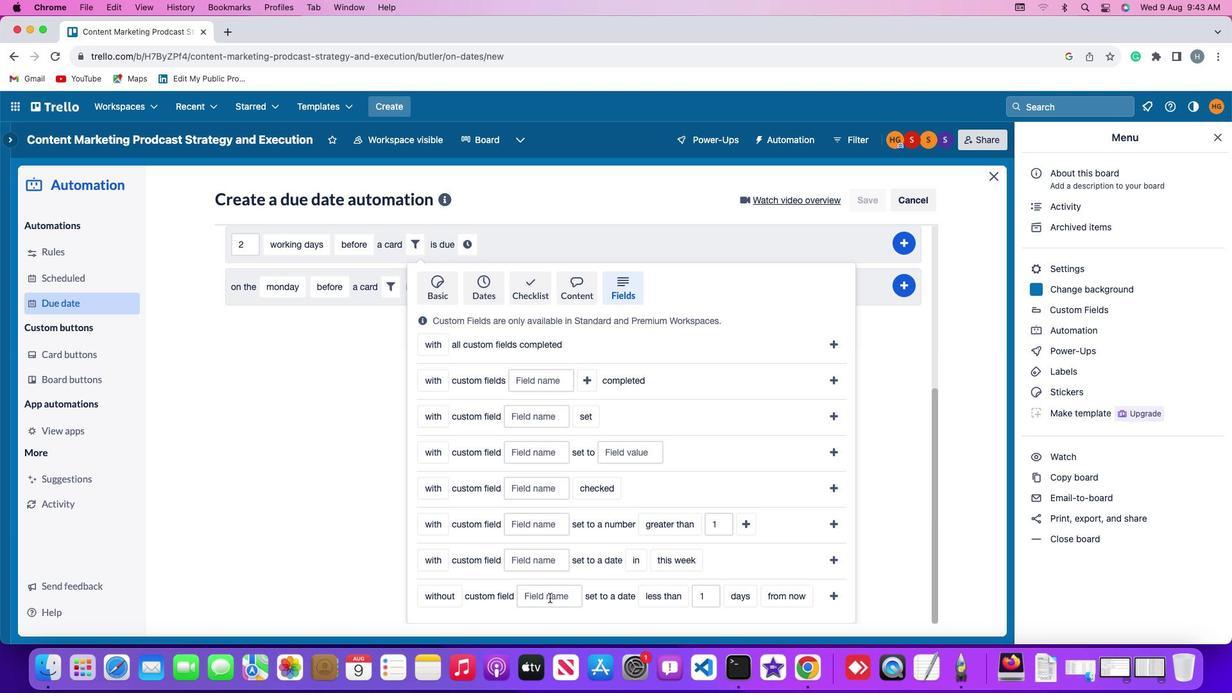 
Action: Mouse pressed left at (568, 588)
Screenshot: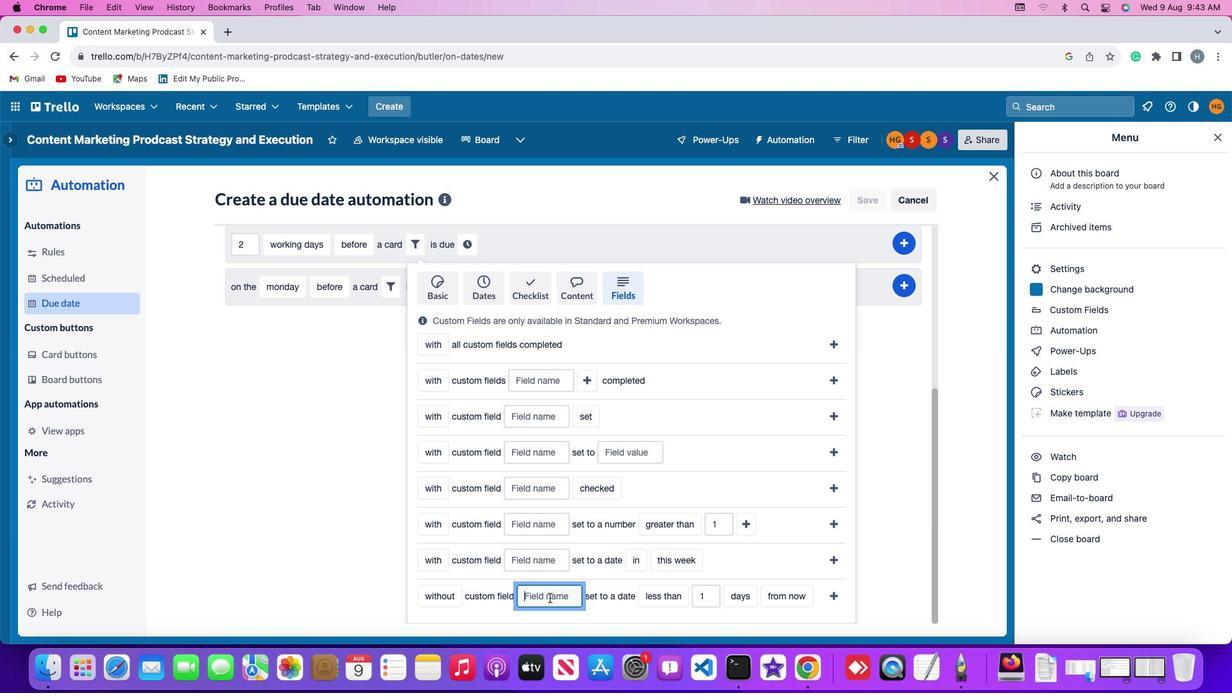 
Action: Mouse moved to (568, 587)
Screenshot: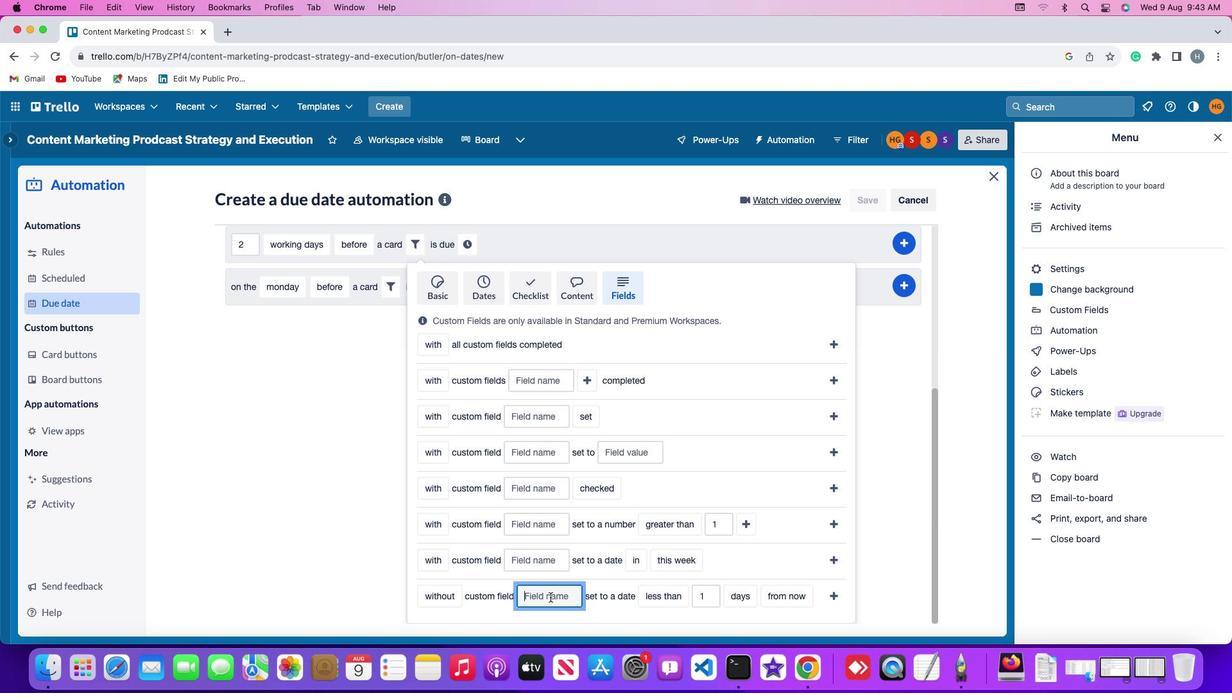 
Action: Key pressed Key.shift'R''e''s''u''m''e'
Screenshot: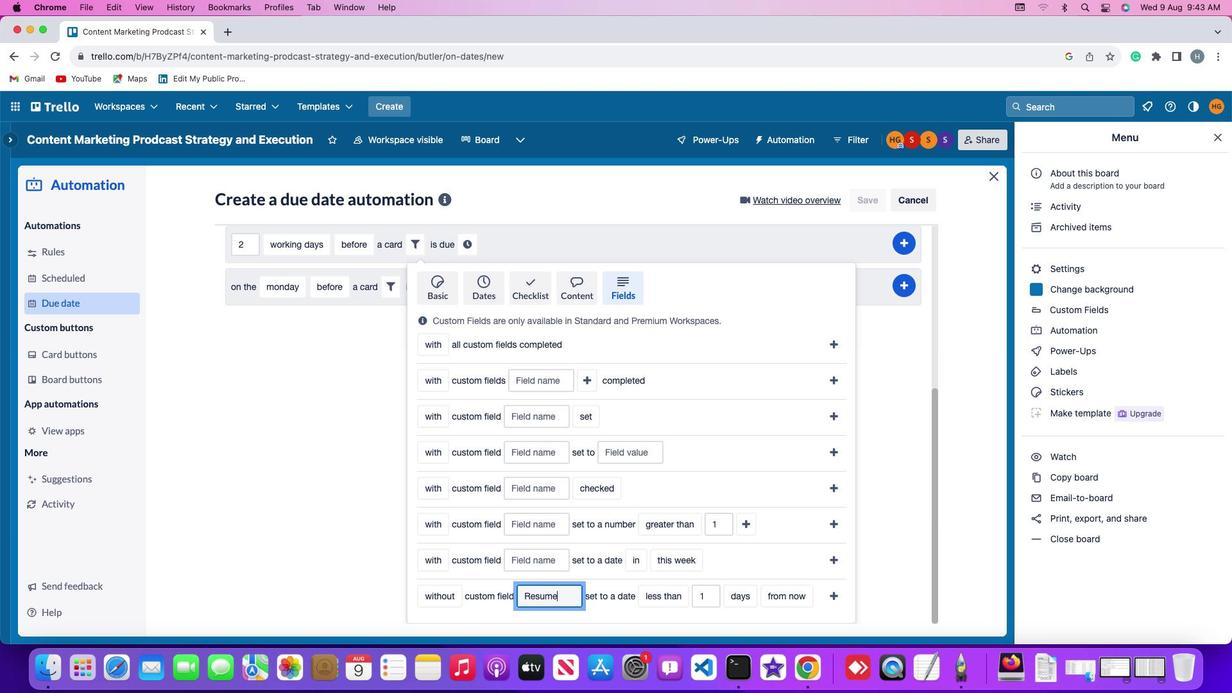 
Action: Mouse moved to (687, 582)
Screenshot: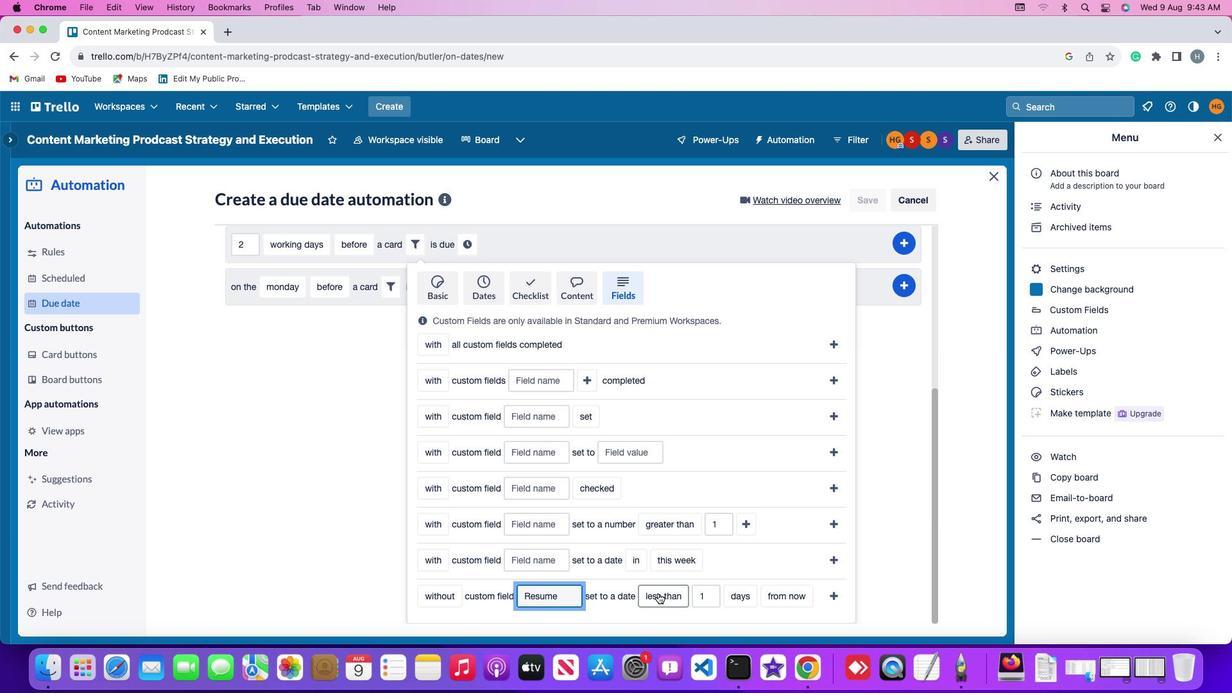 
Action: Mouse pressed left at (687, 582)
Screenshot: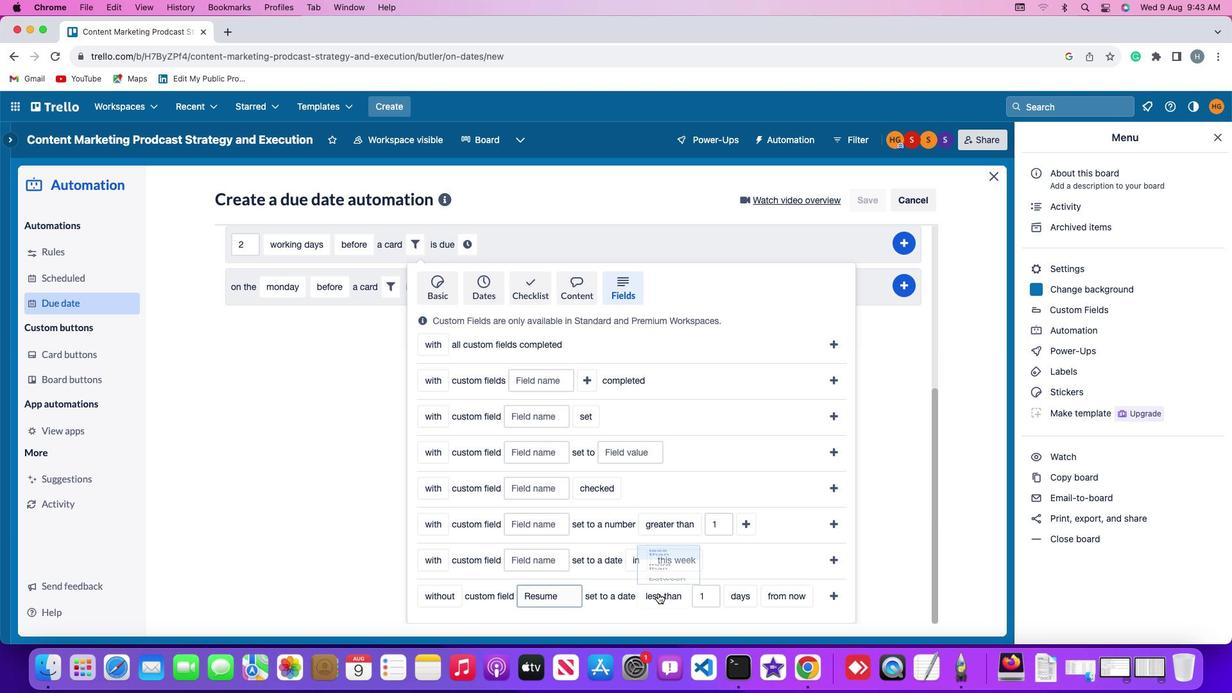 
Action: Mouse moved to (697, 559)
Screenshot: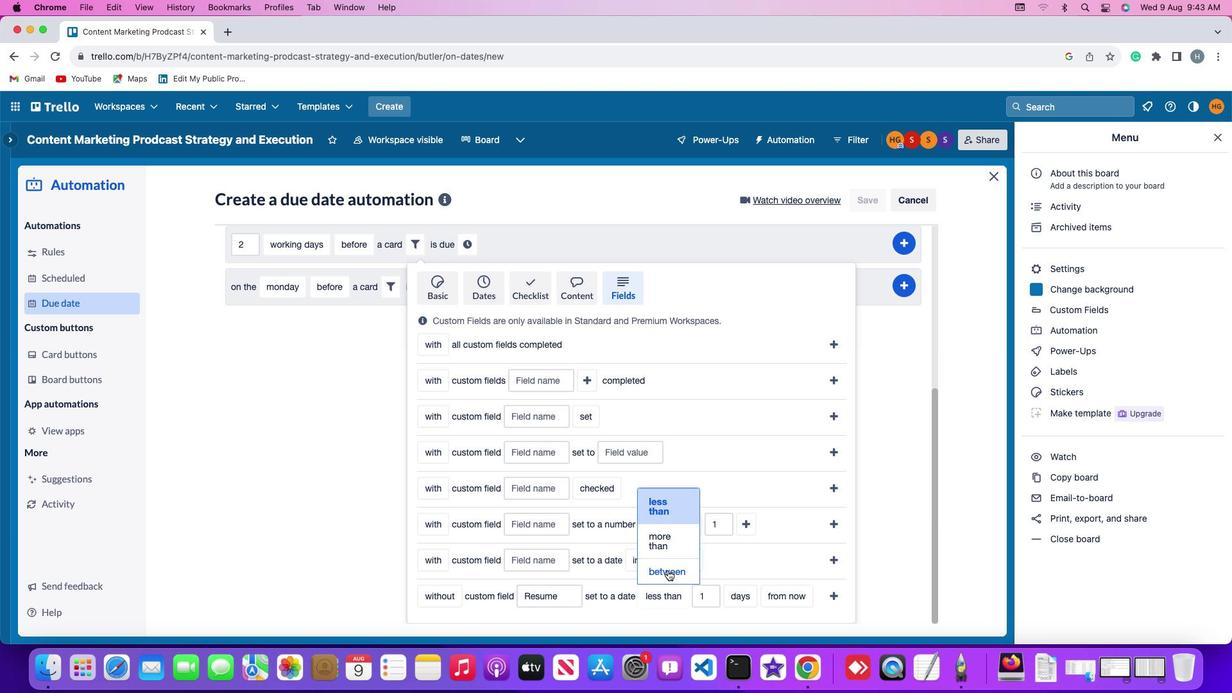 
Action: Mouse pressed left at (697, 559)
Screenshot: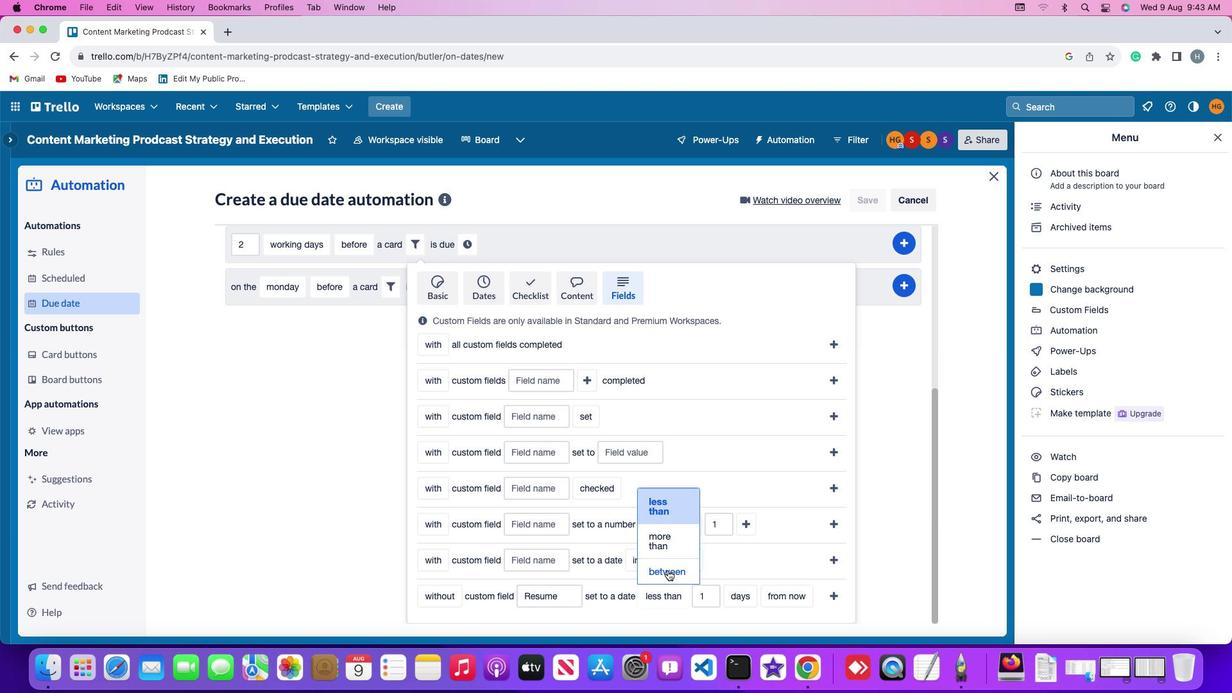 
Action: Mouse moved to (745, 586)
Screenshot: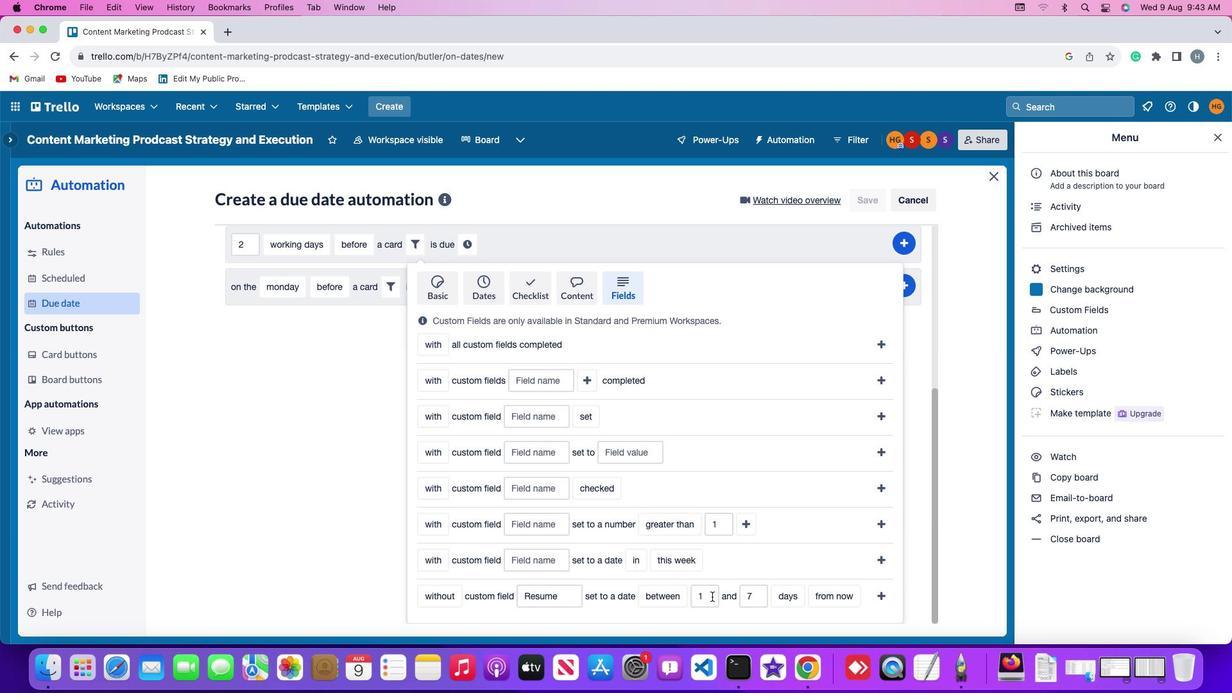
Action: Mouse pressed left at (745, 586)
Screenshot: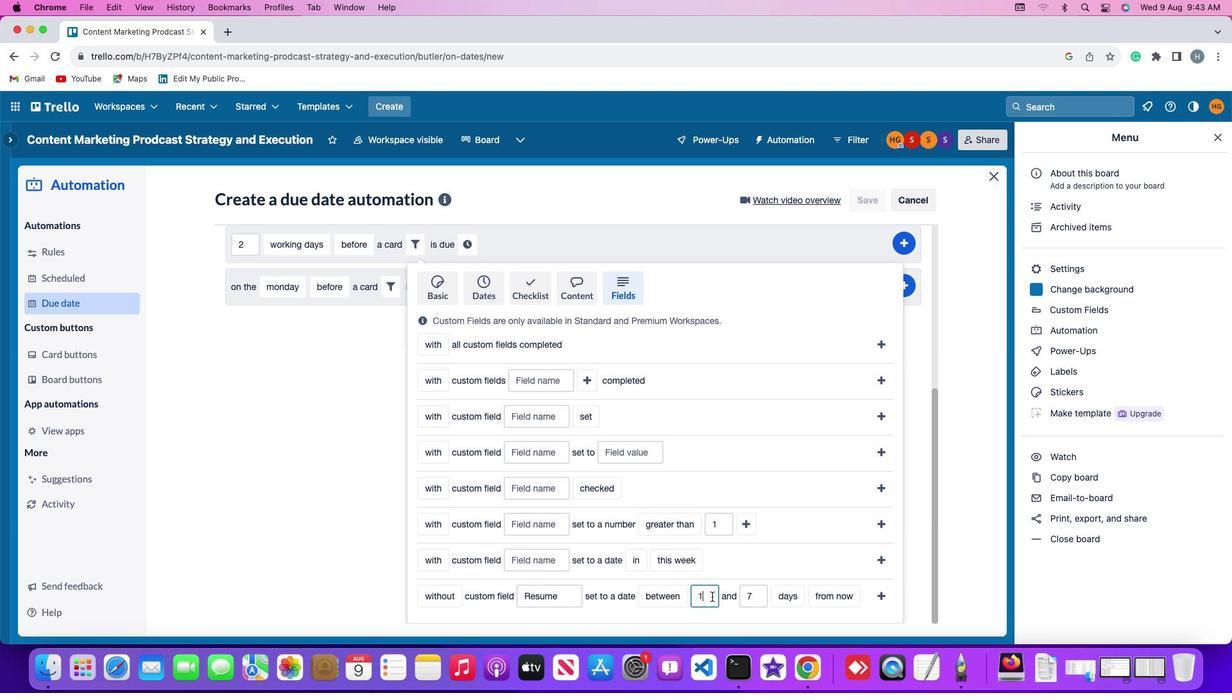
Action: Key pressed Key.backspace'1'
Screenshot: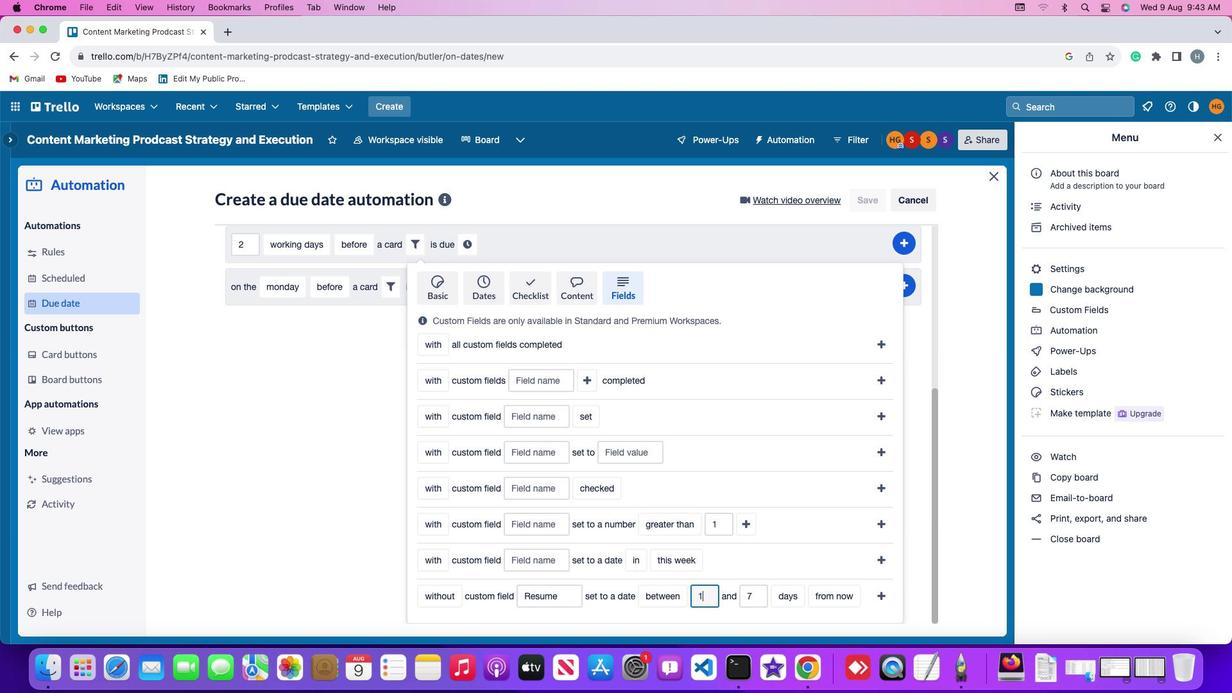 
Action: Mouse moved to (795, 586)
Screenshot: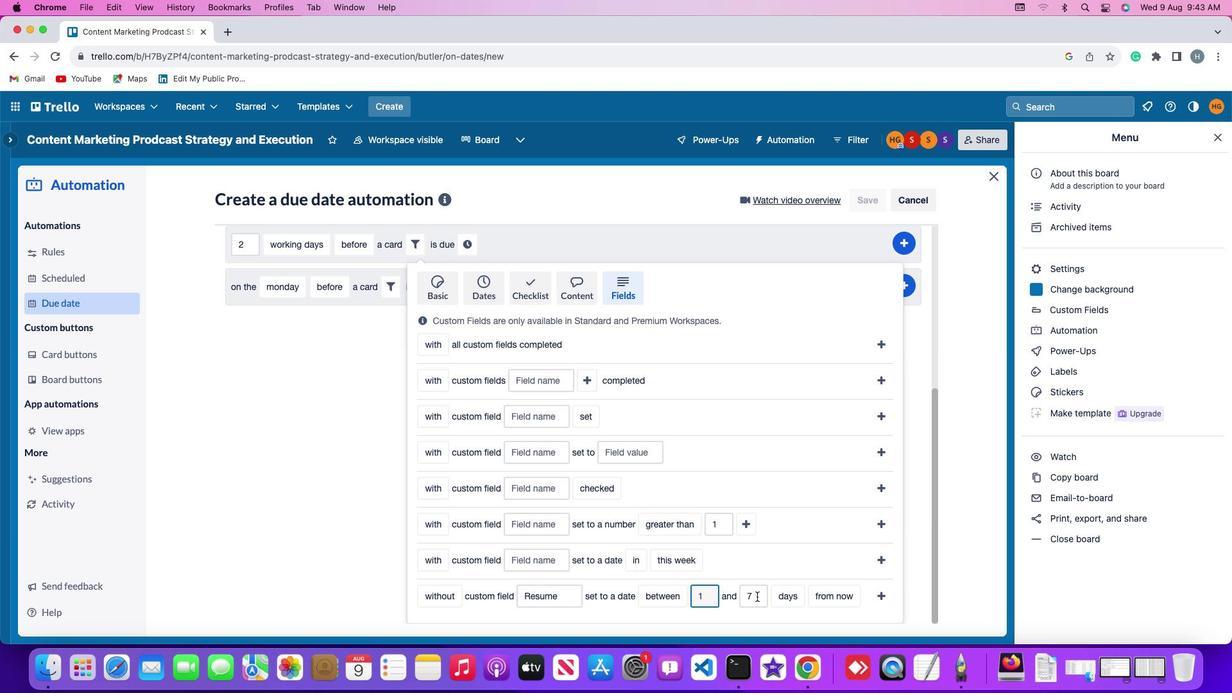 
Action: Mouse pressed left at (795, 586)
Screenshot: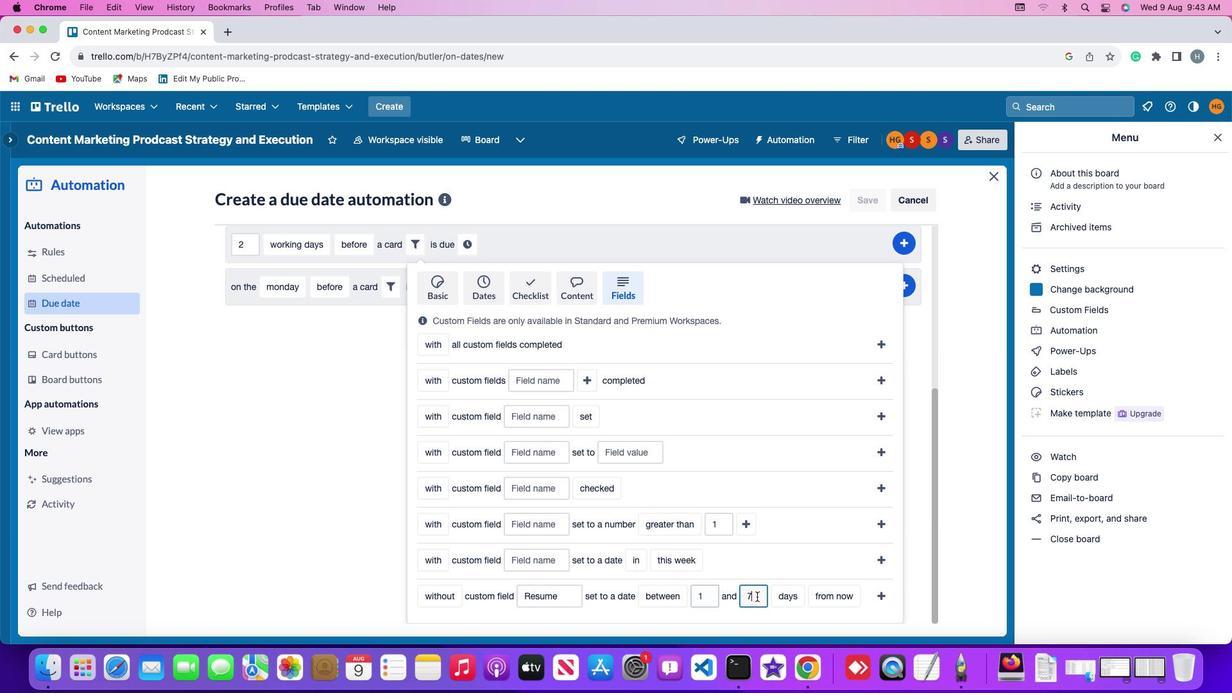 
Action: Mouse moved to (795, 586)
Screenshot: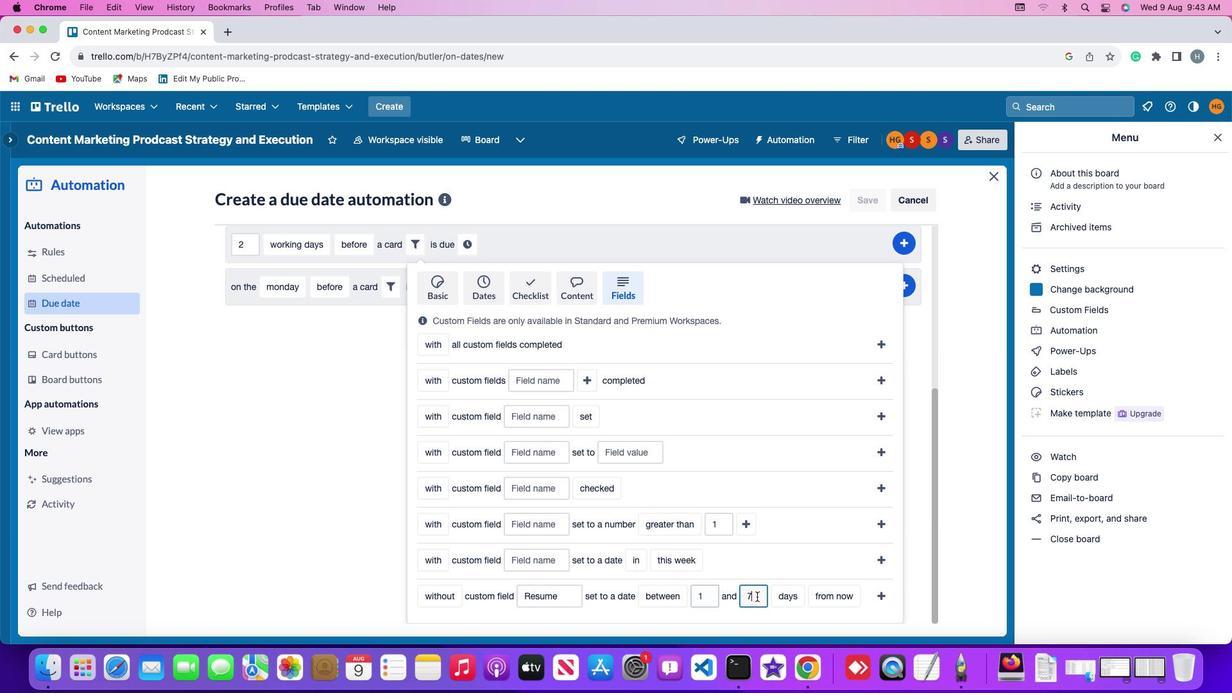 
Action: Key pressed Key.backspace'7'
Screenshot: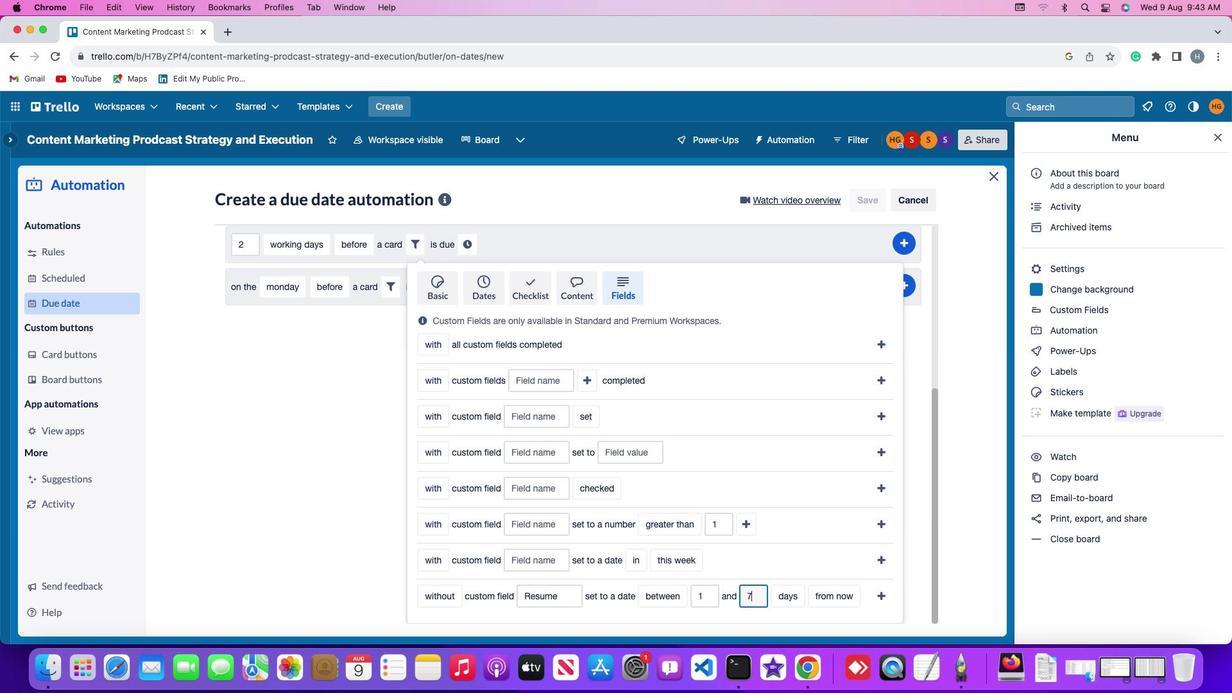 
Action: Mouse moved to (827, 586)
Screenshot: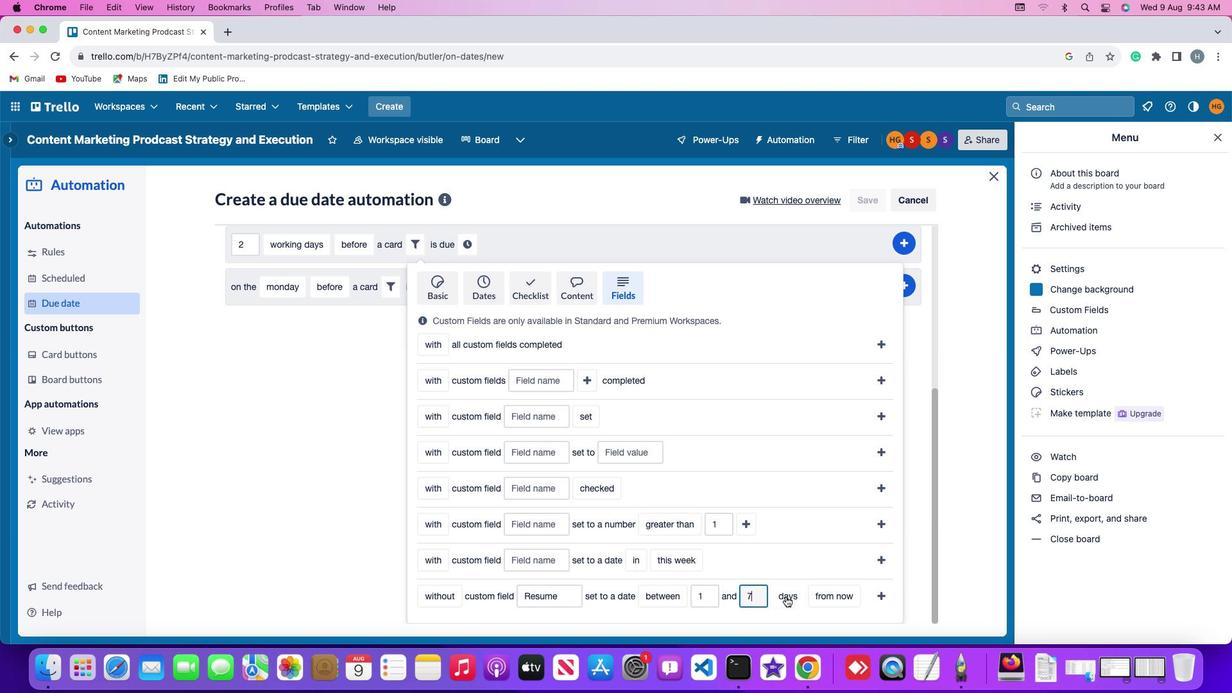 
Action: Mouse pressed left at (827, 586)
Screenshot: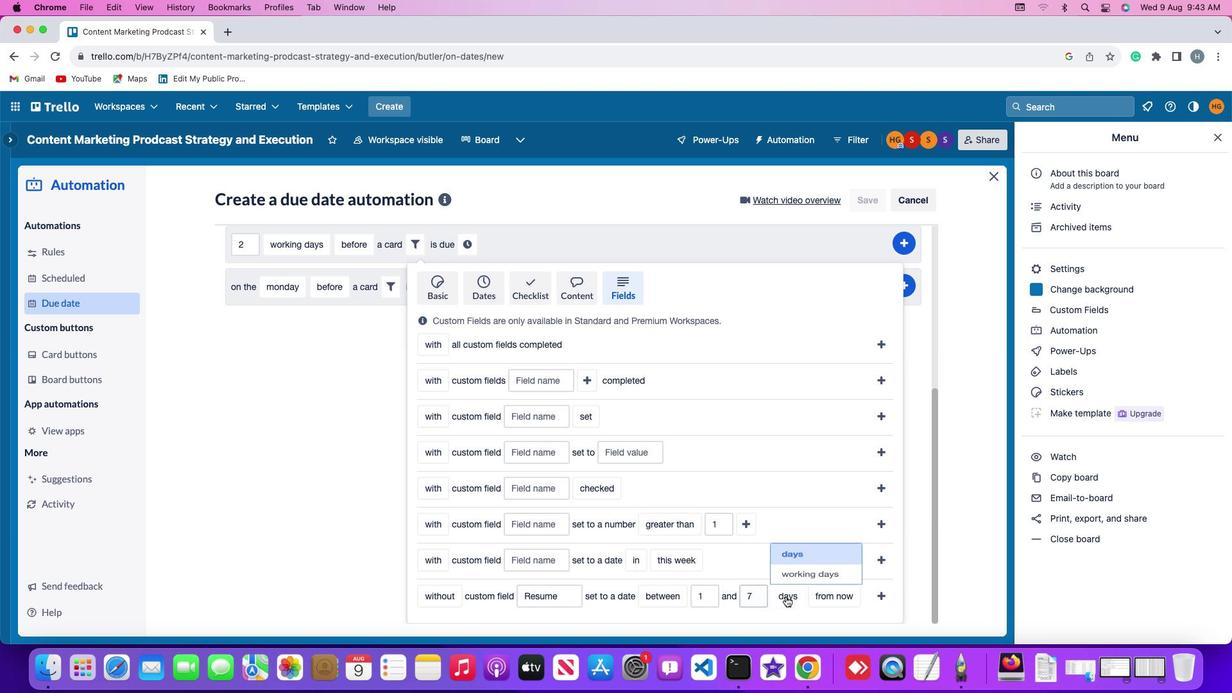 
Action: Mouse moved to (840, 536)
Screenshot: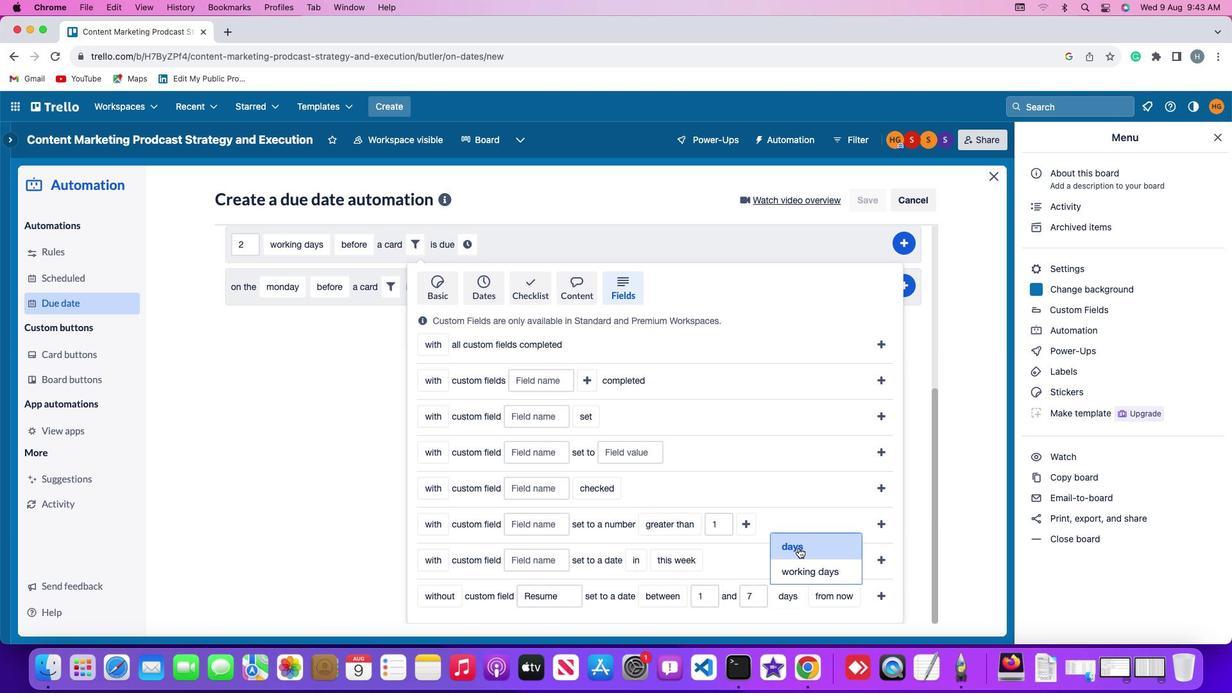 
Action: Mouse pressed left at (840, 536)
Screenshot: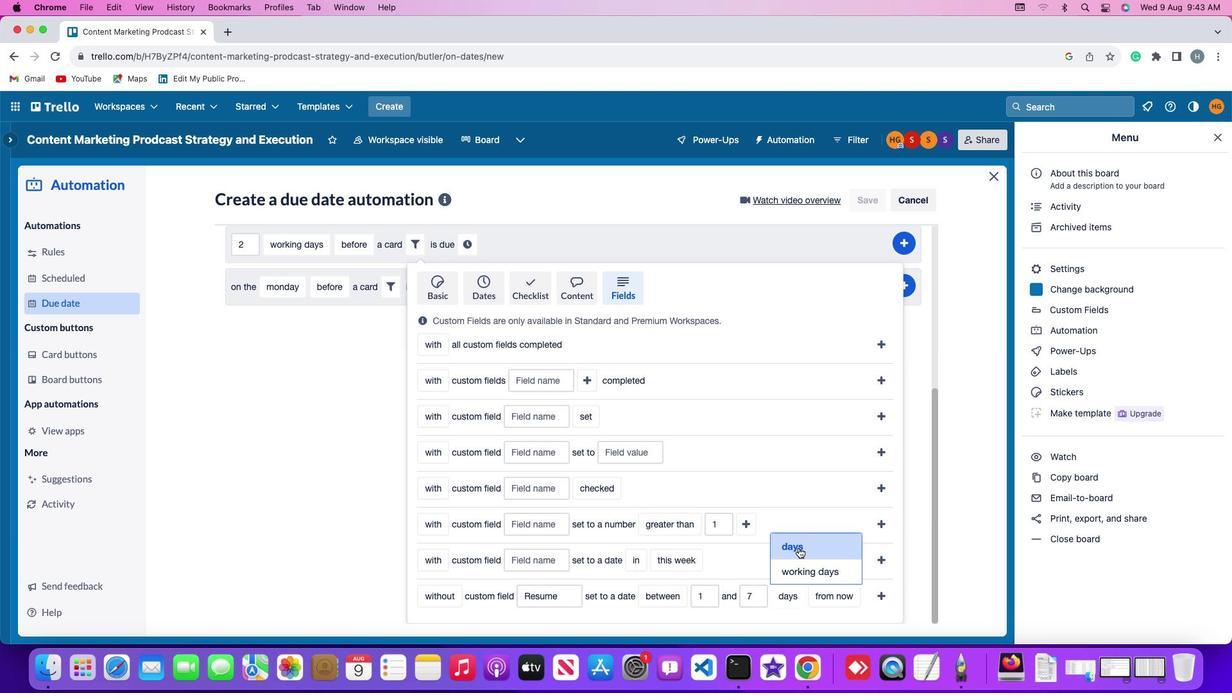 
Action: Mouse moved to (877, 582)
Screenshot: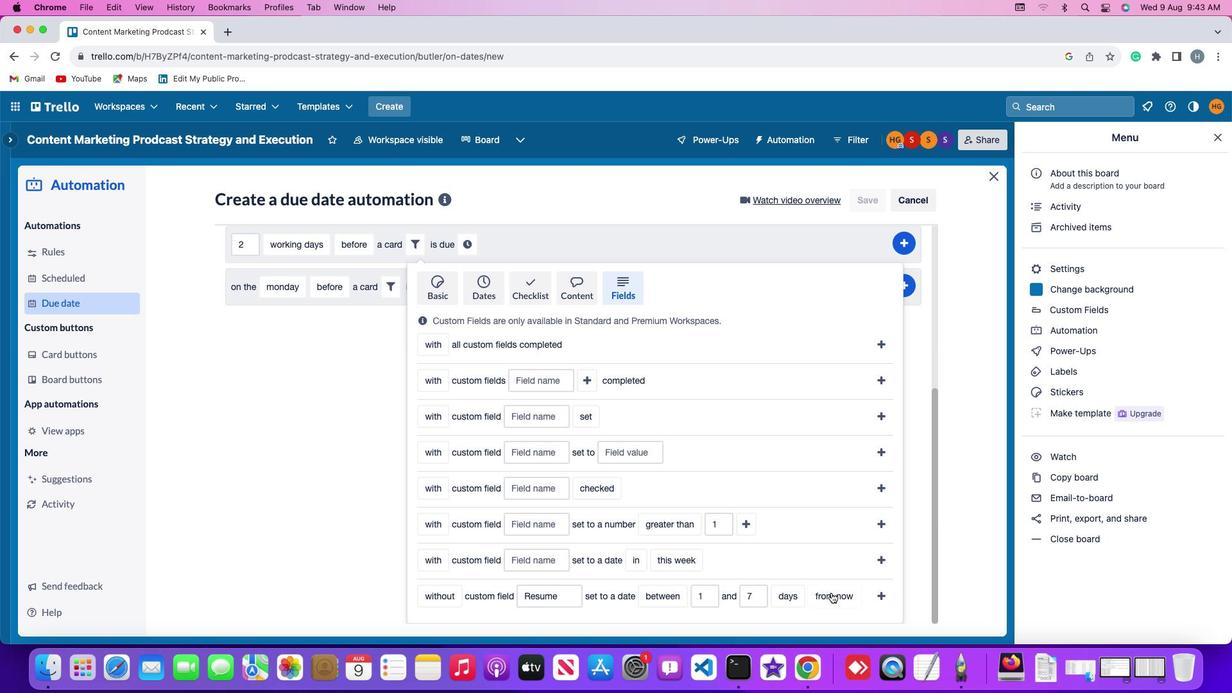 
Action: Mouse pressed left at (877, 582)
Screenshot: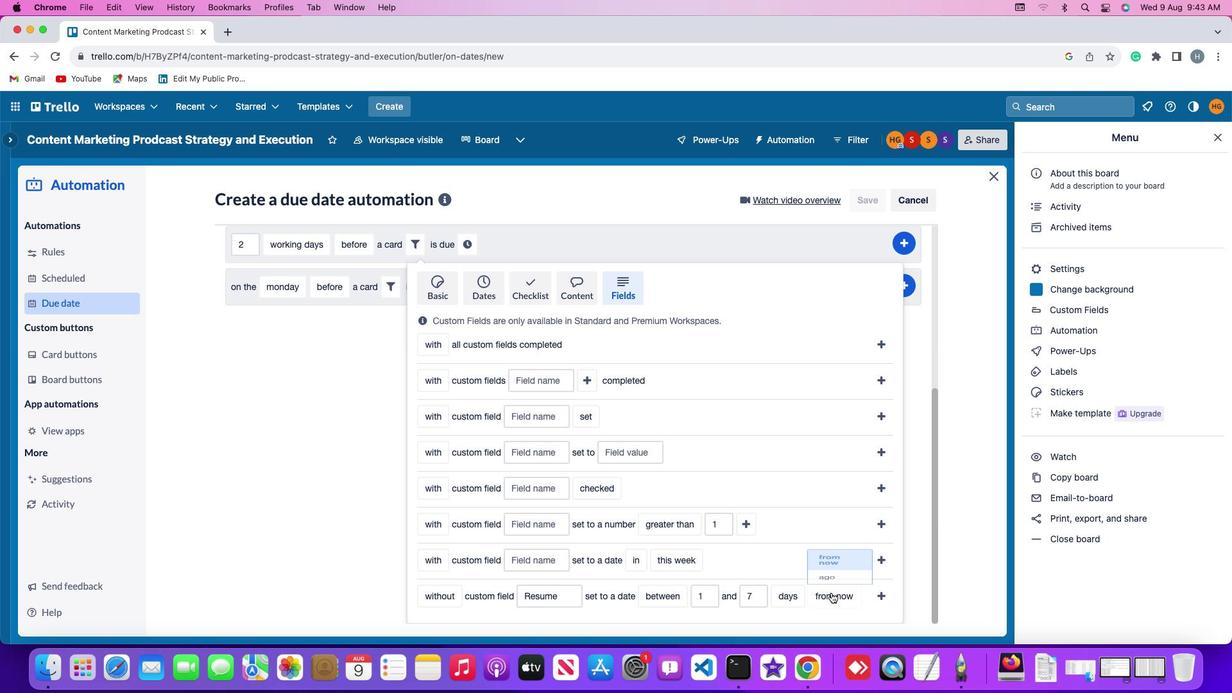
Action: Mouse moved to (878, 536)
Screenshot: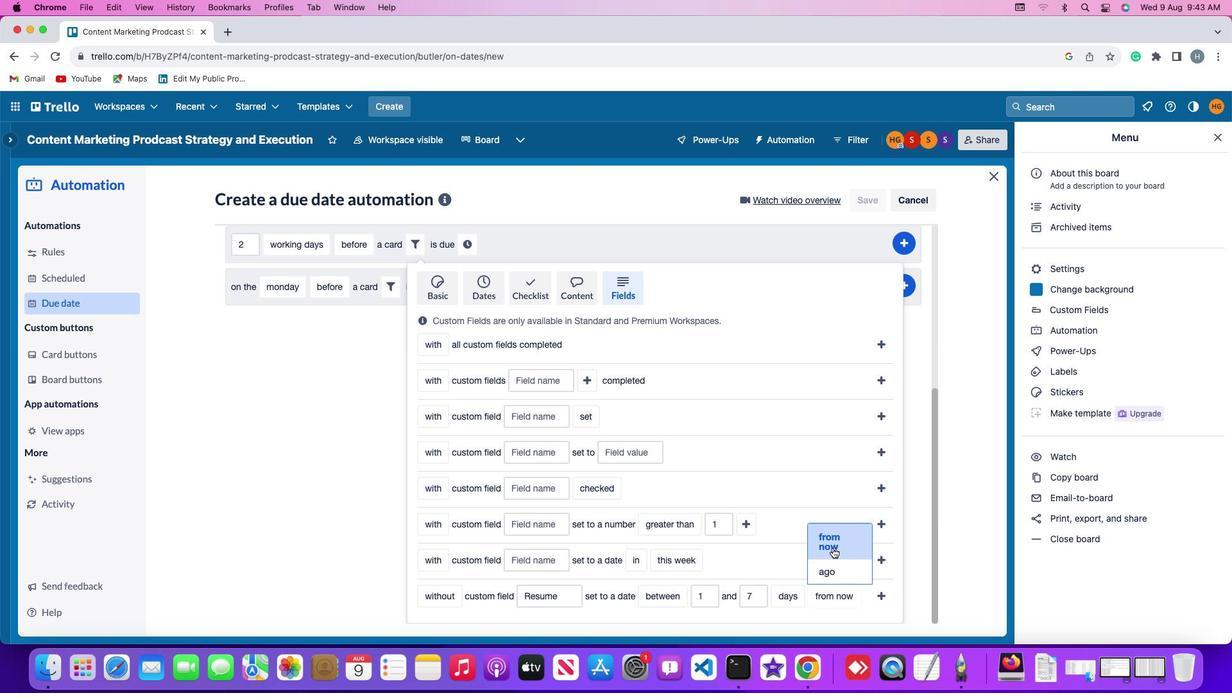 
Action: Mouse pressed left at (878, 536)
Screenshot: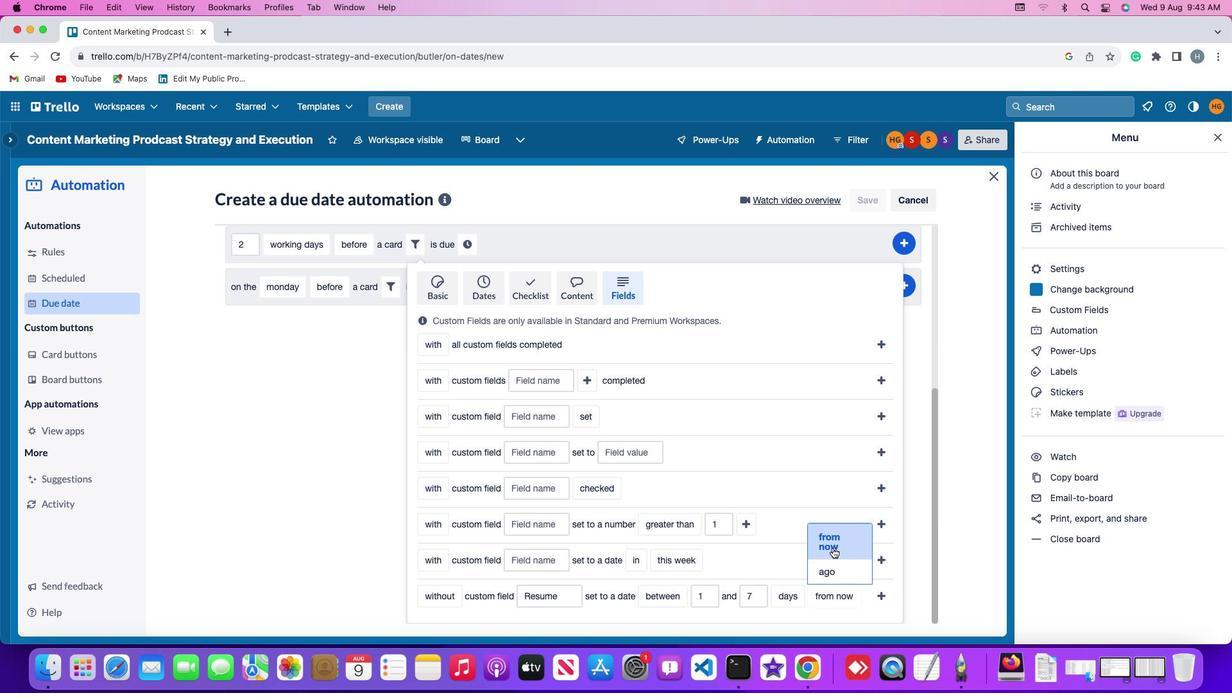 
Action: Mouse moved to (932, 582)
Screenshot: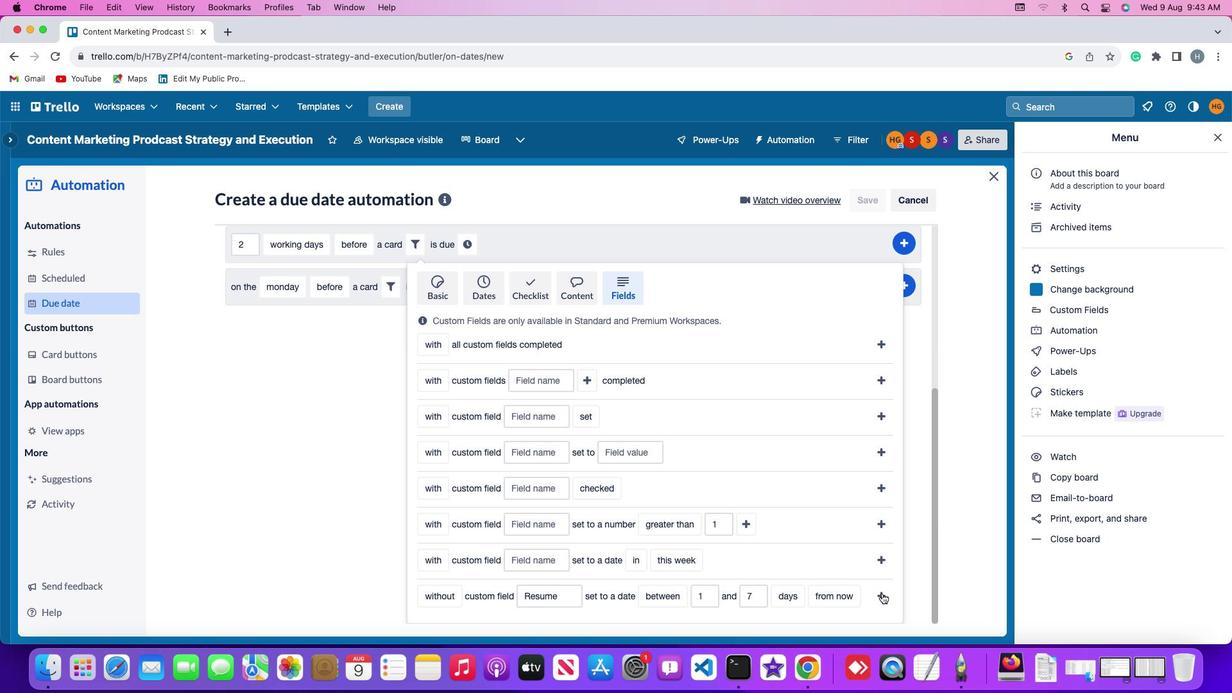 
Action: Mouse pressed left at (932, 582)
Screenshot: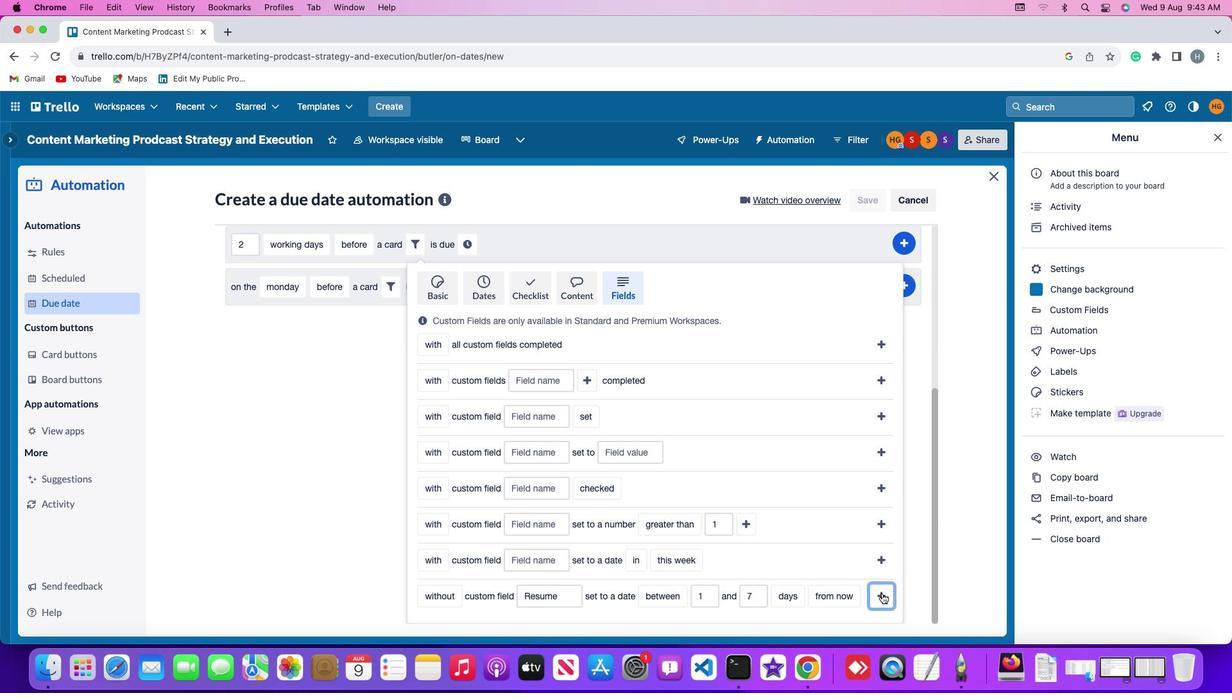 
Action: Mouse moved to (854, 503)
Screenshot: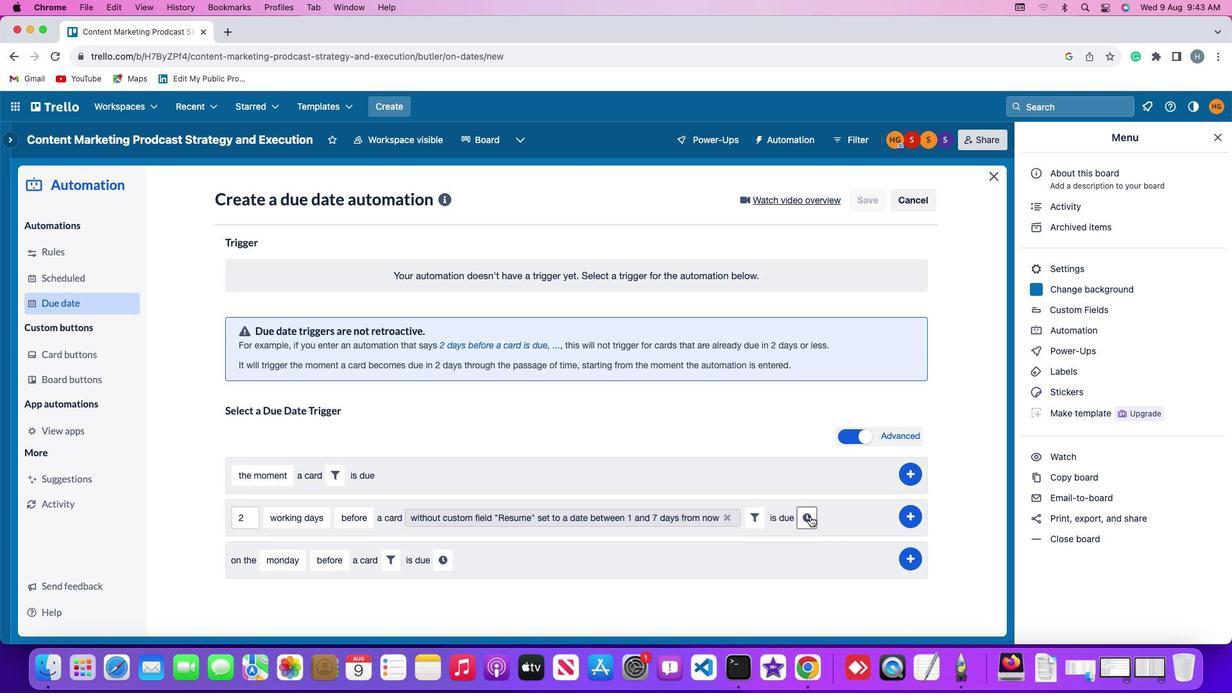 
Action: Mouse pressed left at (854, 503)
Screenshot: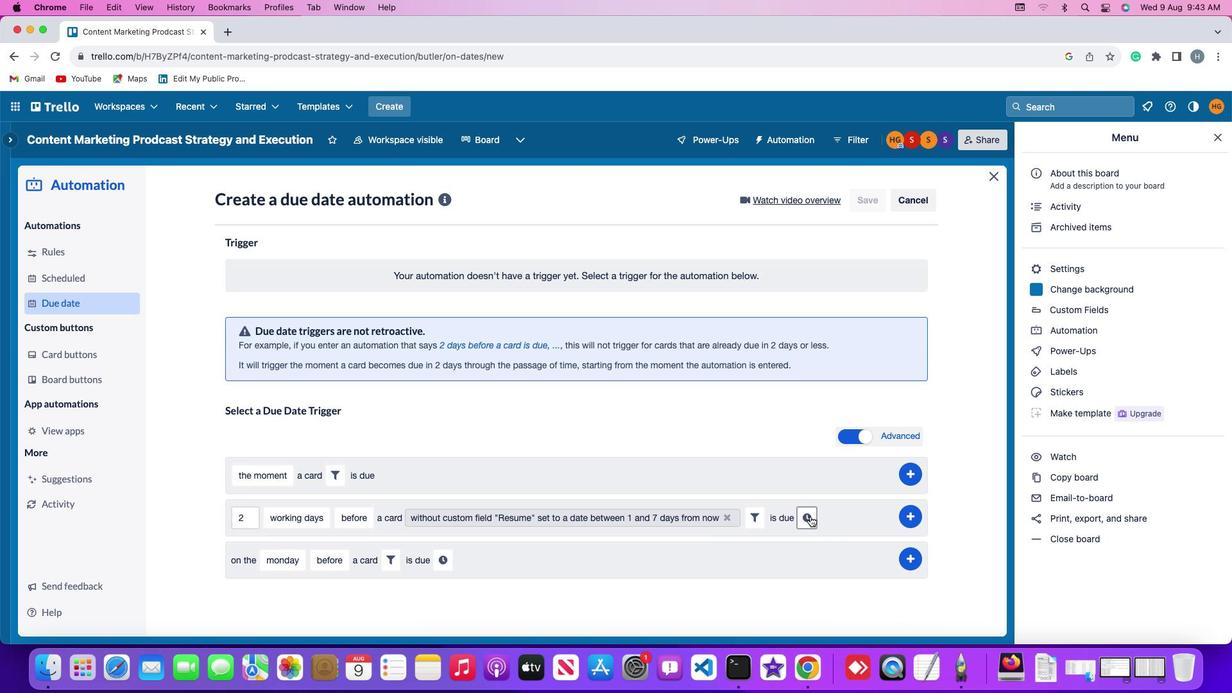 
Action: Mouse moved to (260, 534)
Screenshot: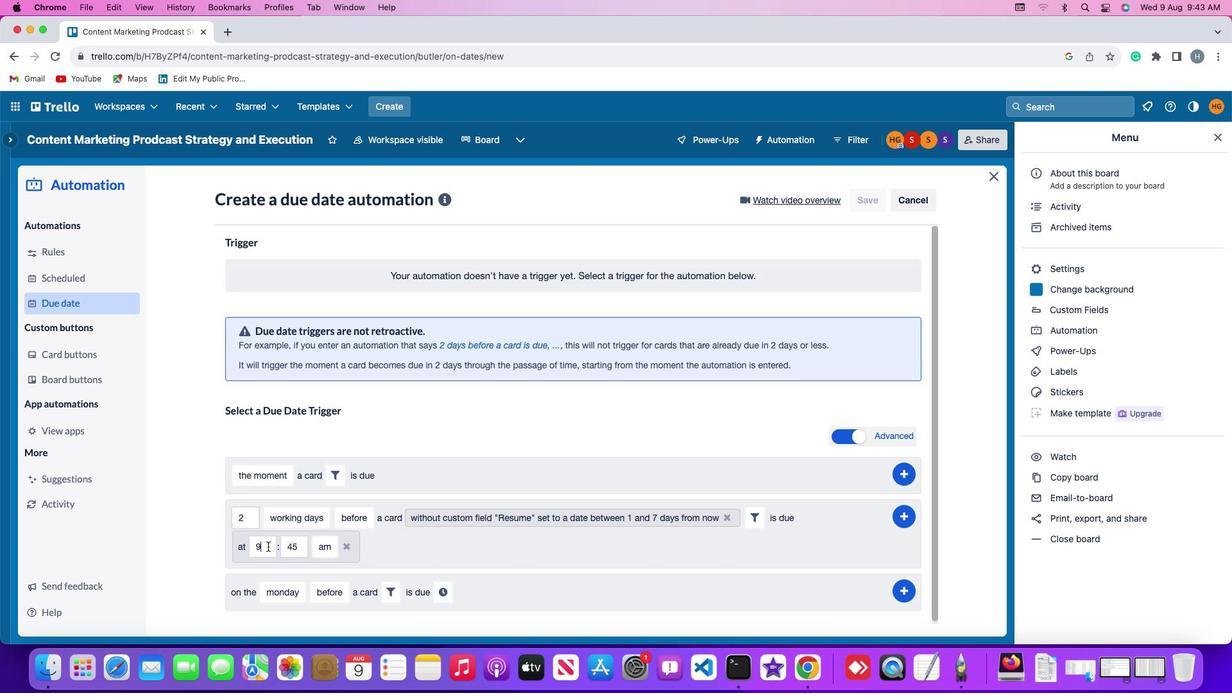 
Action: Mouse pressed left at (260, 534)
Screenshot: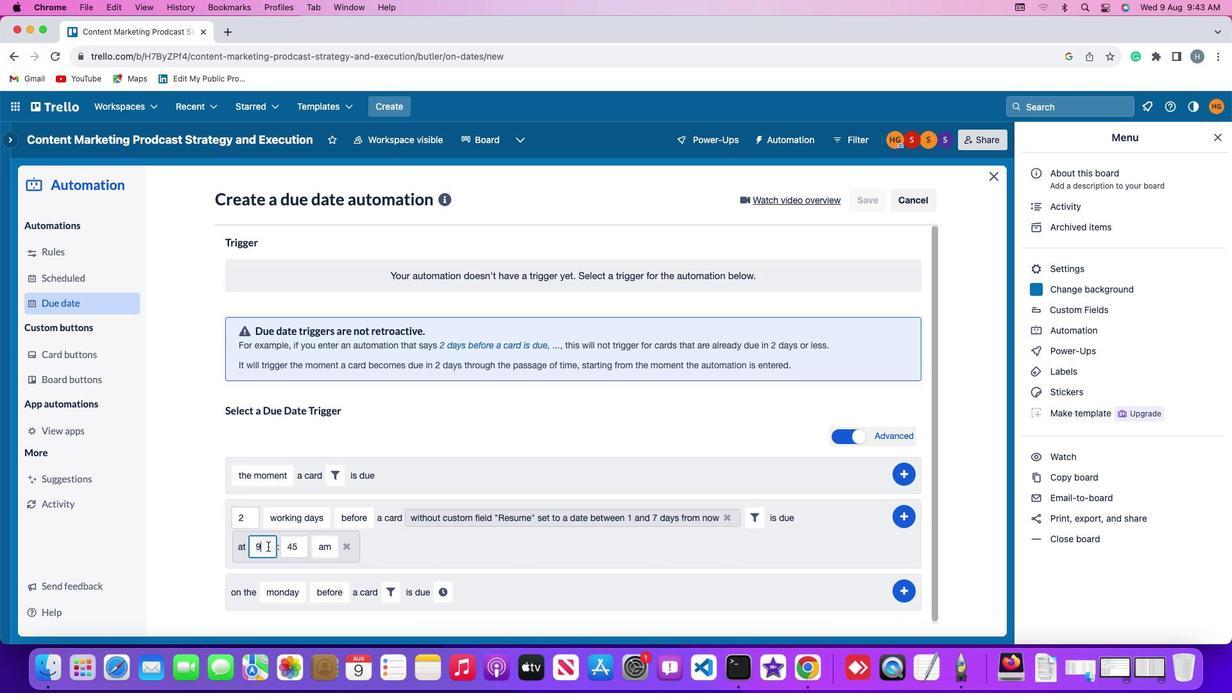 
Action: Key pressed Key.backspace'1''1'
Screenshot: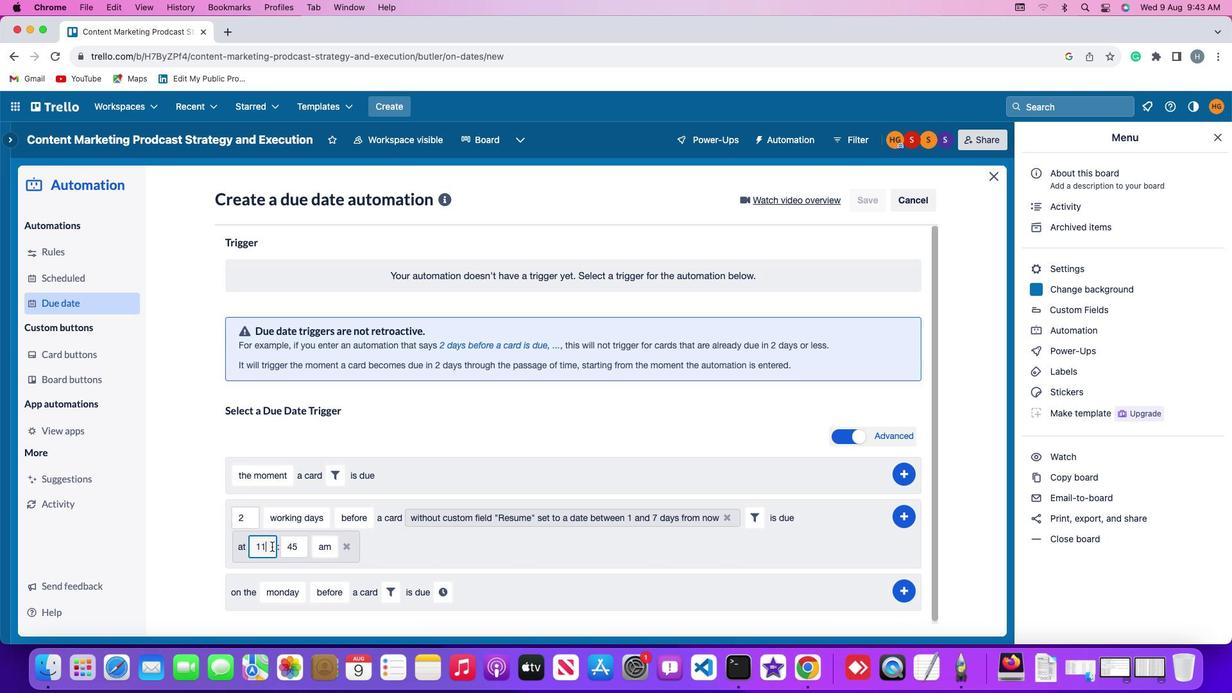 
Action: Mouse moved to (295, 532)
Screenshot: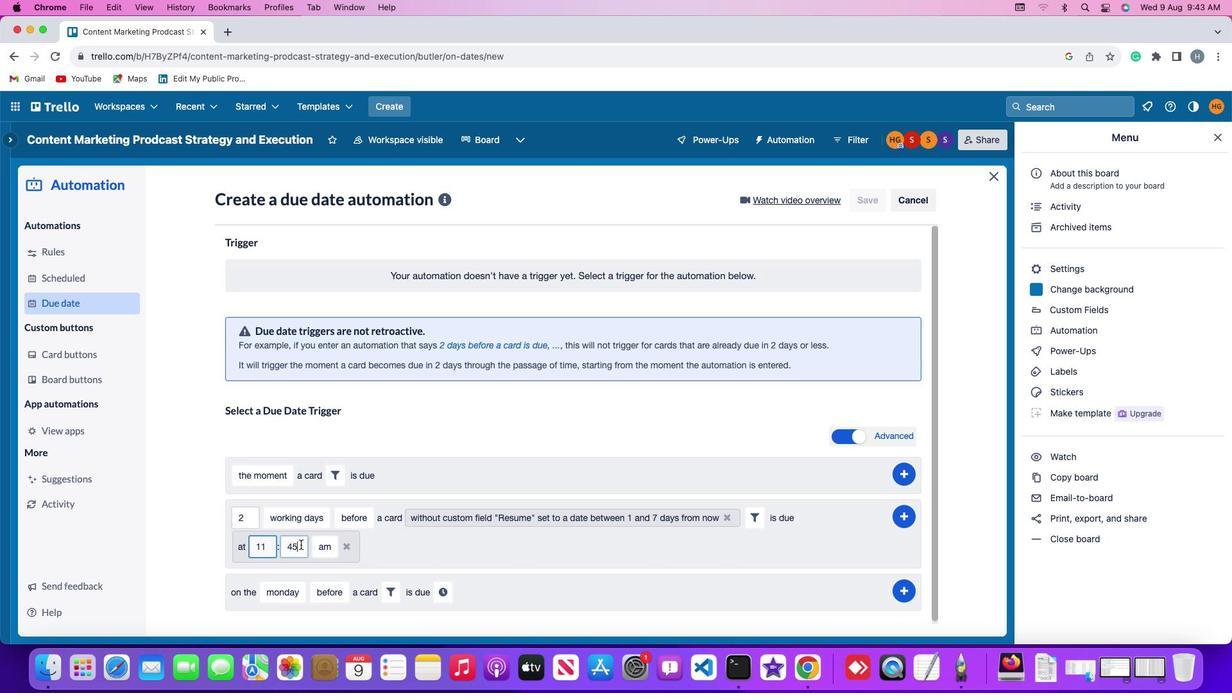 
Action: Mouse pressed left at (295, 532)
Screenshot: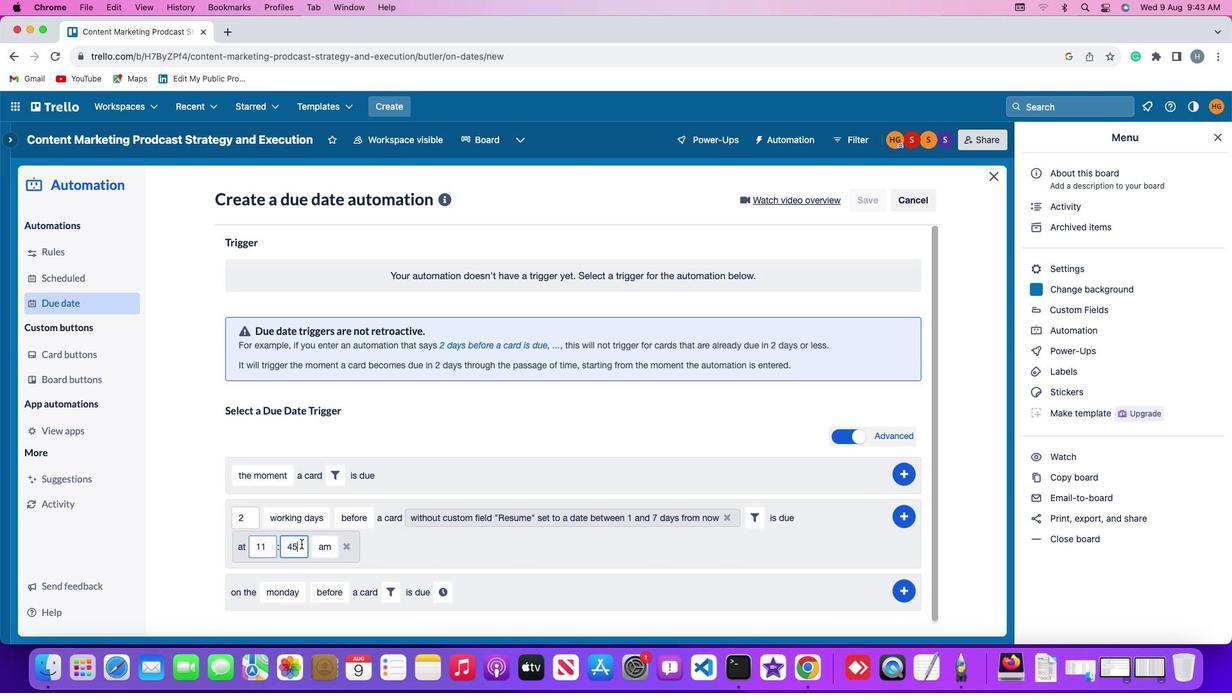 
Action: Mouse moved to (295, 532)
Screenshot: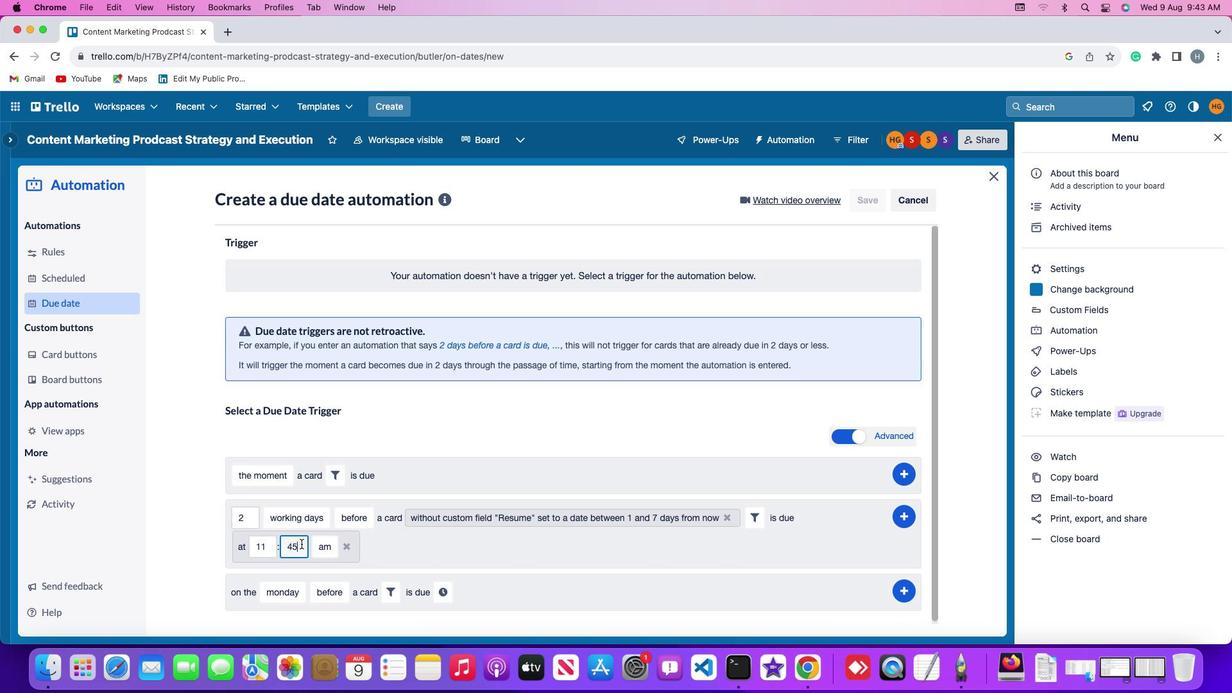 
Action: Key pressed Key.backspaceKey.backspace'0''0'
Screenshot: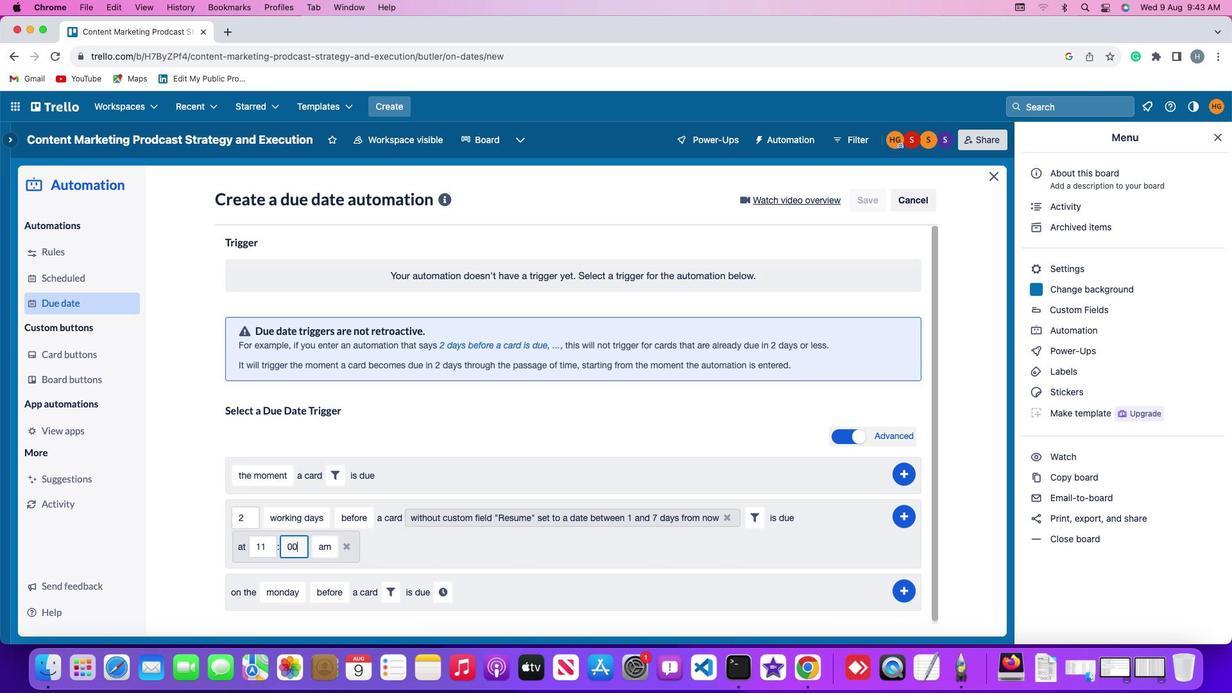 
Action: Mouse moved to (317, 530)
Screenshot: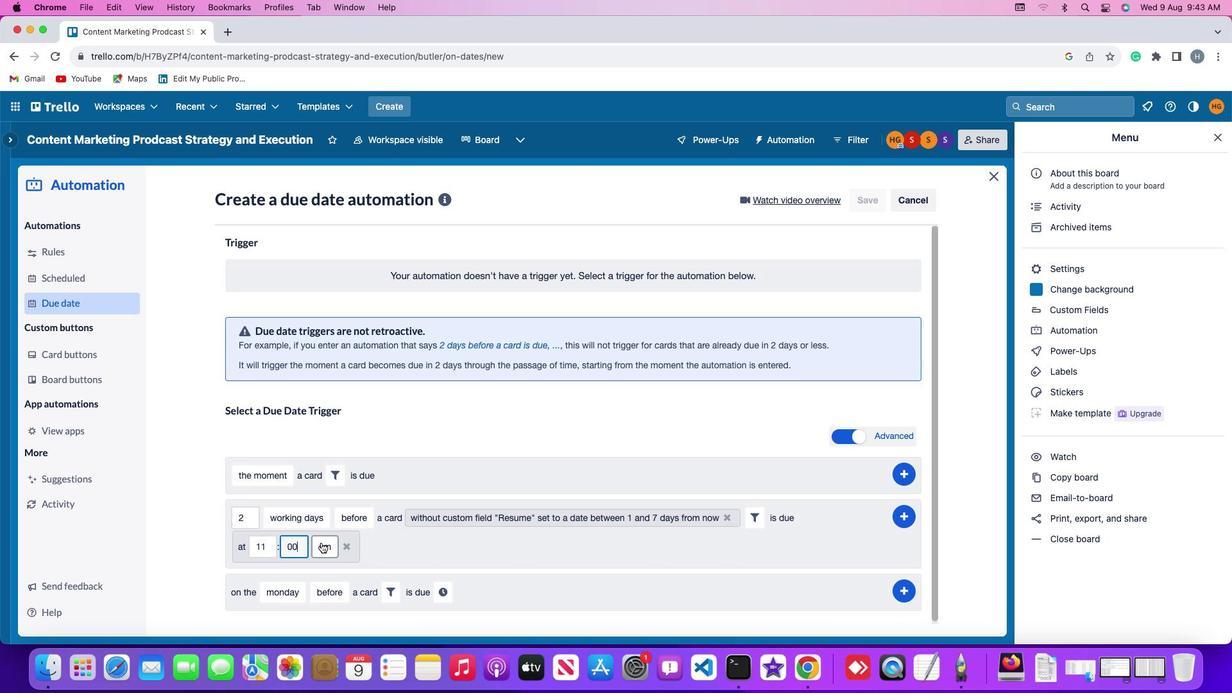 
Action: Mouse pressed left at (317, 530)
Screenshot: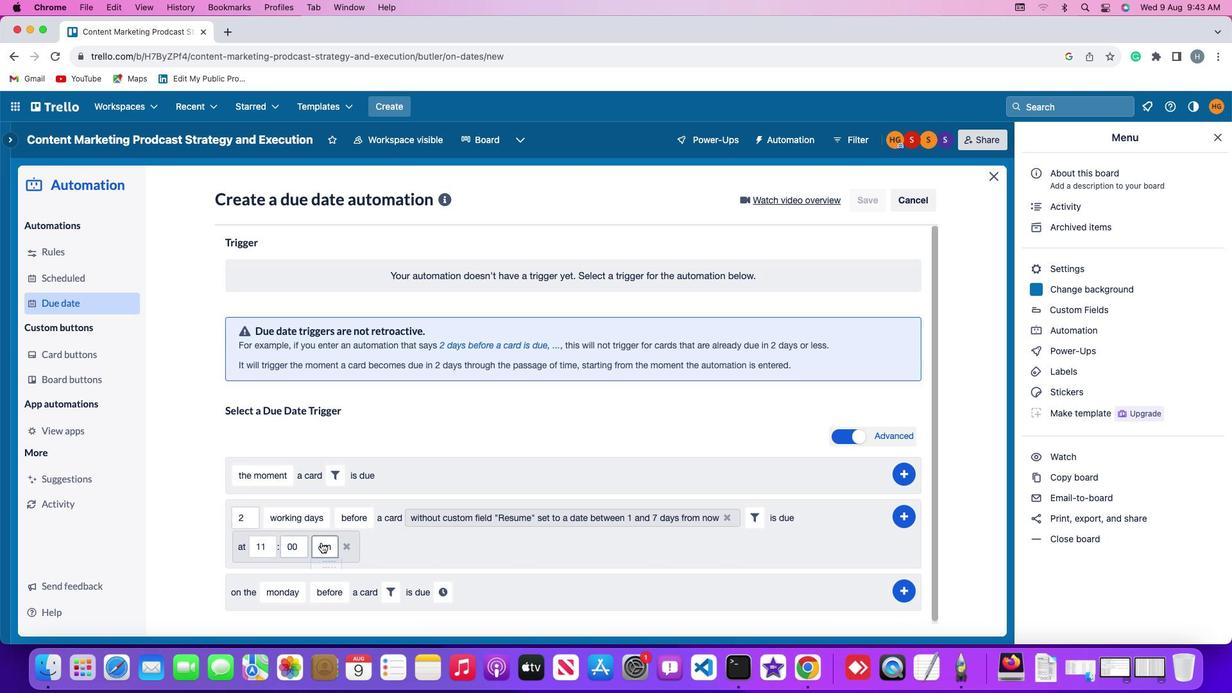
Action: Mouse moved to (328, 556)
Screenshot: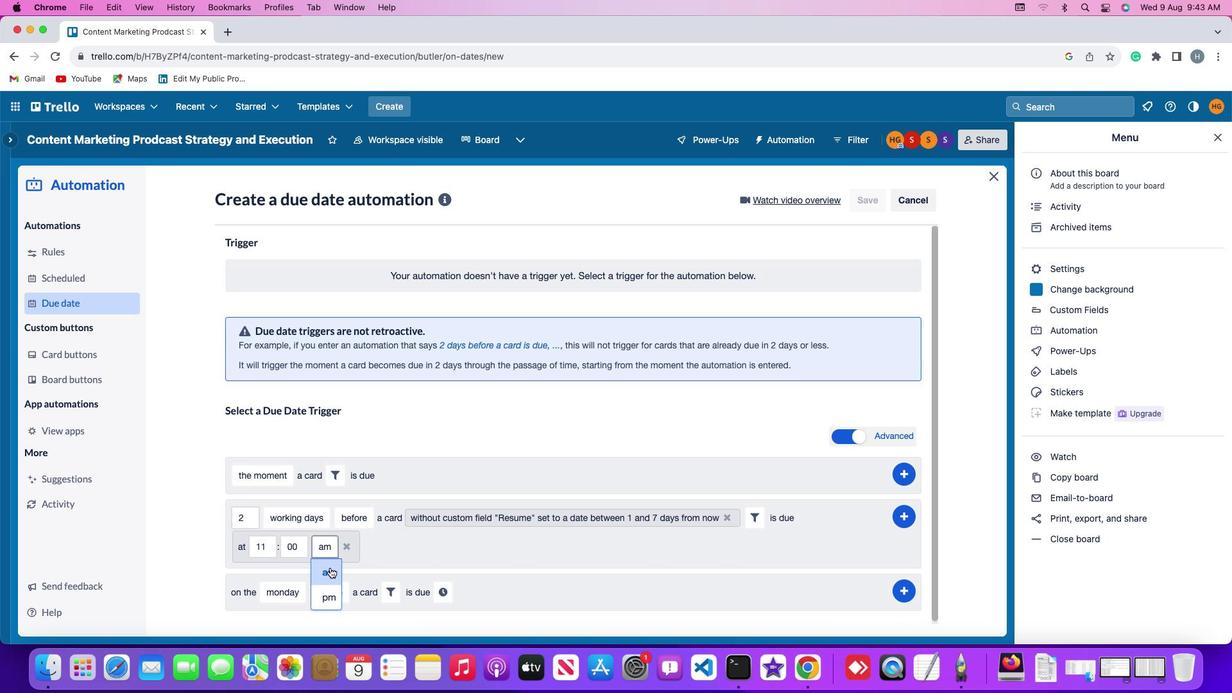
Action: Mouse pressed left at (328, 556)
Screenshot: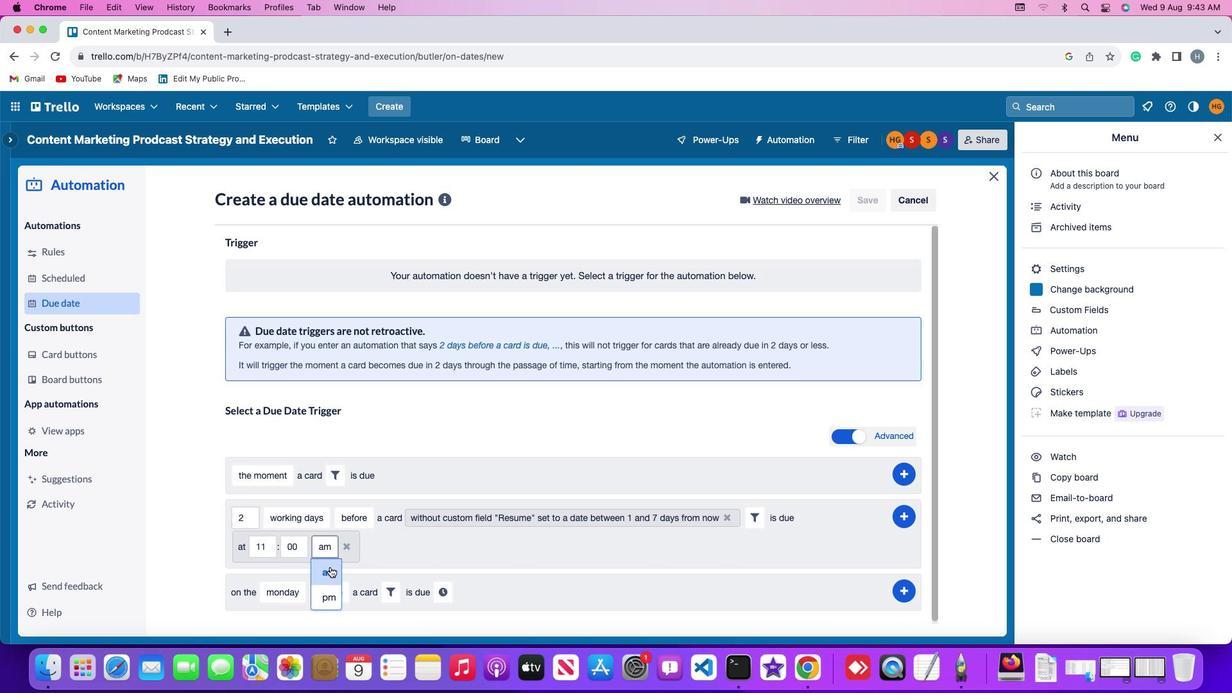 
Action: Mouse moved to (965, 502)
Screenshot: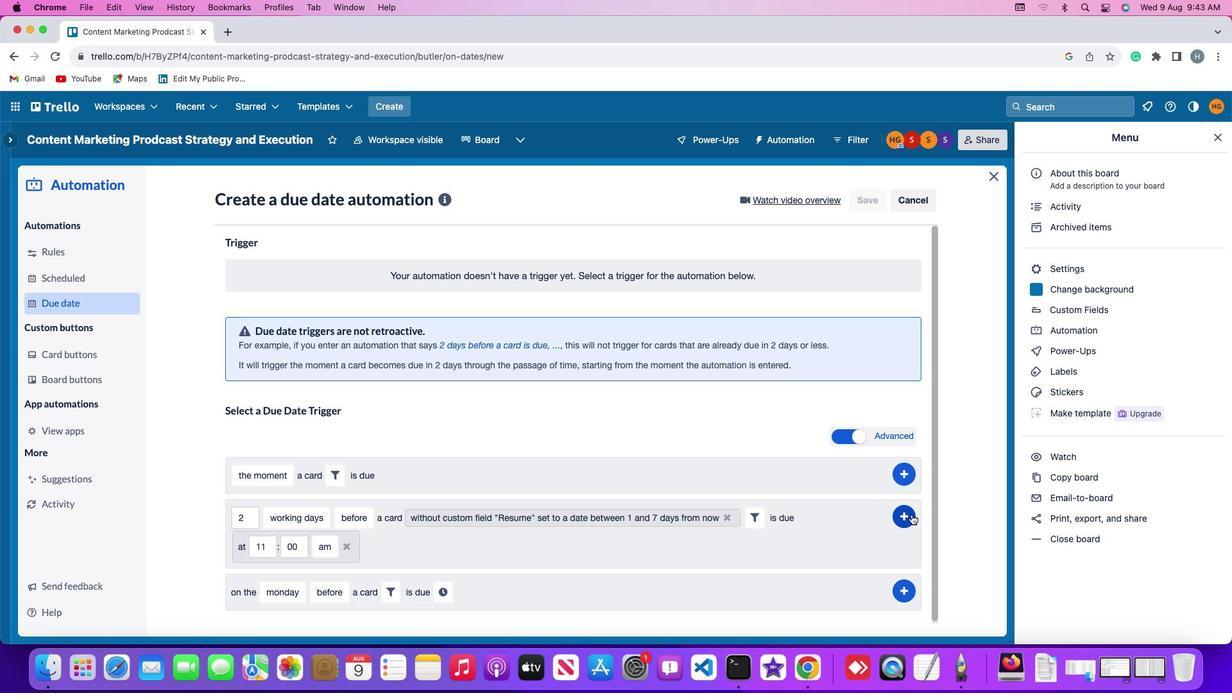 
Action: Mouse pressed left at (965, 502)
Screenshot: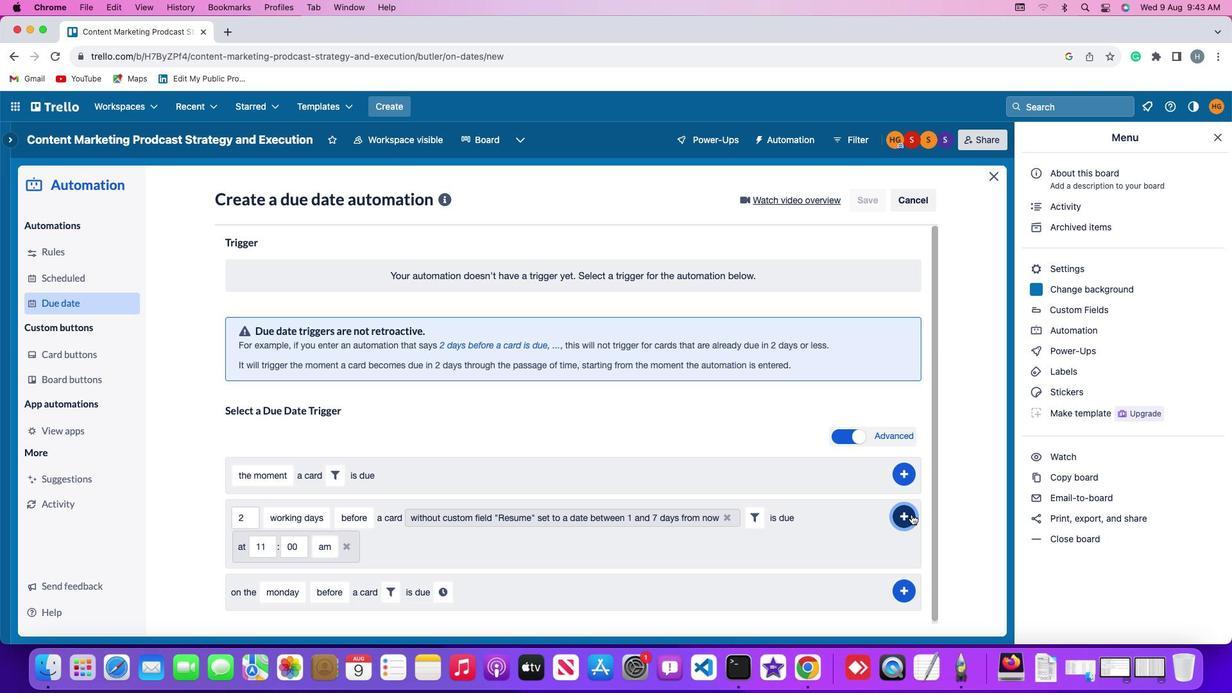 
Action: Mouse moved to (1034, 444)
Screenshot: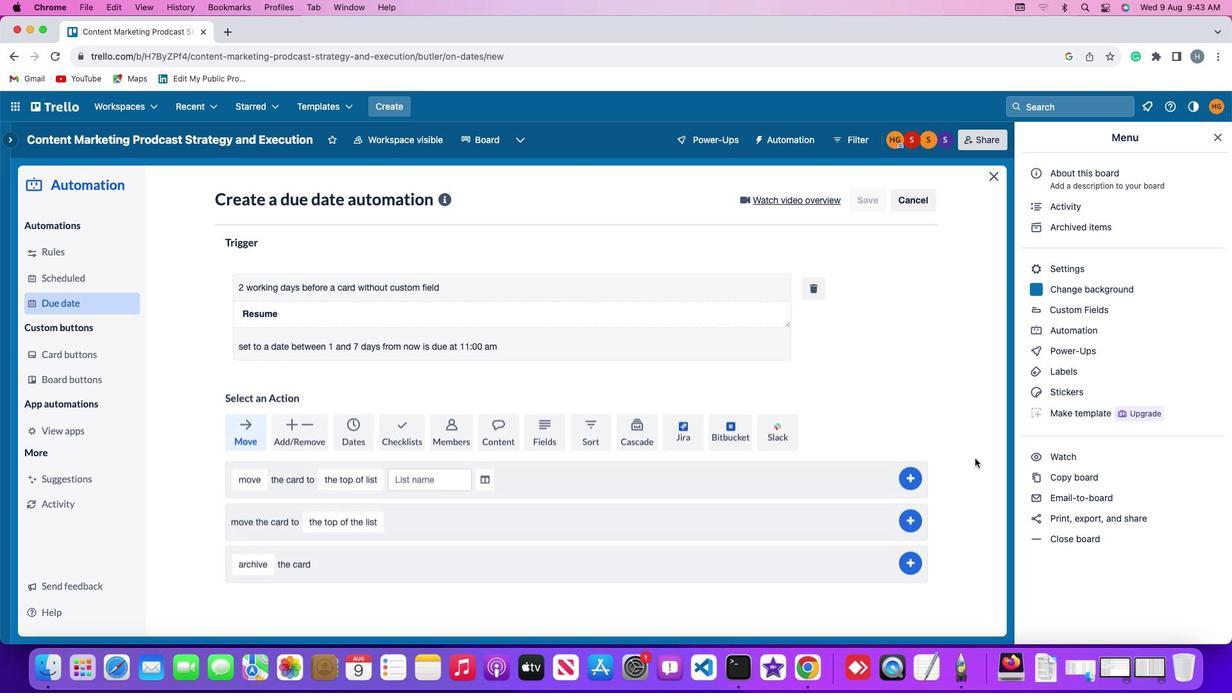 
